 Task: Create a due date automation trigger when advanced on, on the wednesday before a card is due add fields without custom field "Resume" set to a date less than 1 days ago at 11:00 AM.
Action: Mouse moved to (1034, 73)
Screenshot: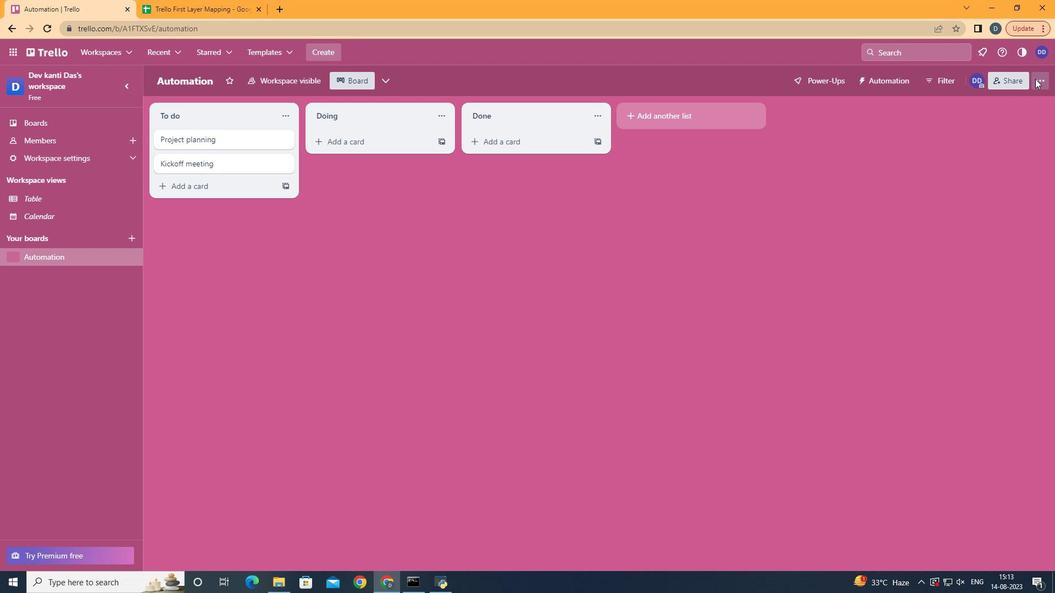 
Action: Mouse pressed left at (1034, 73)
Screenshot: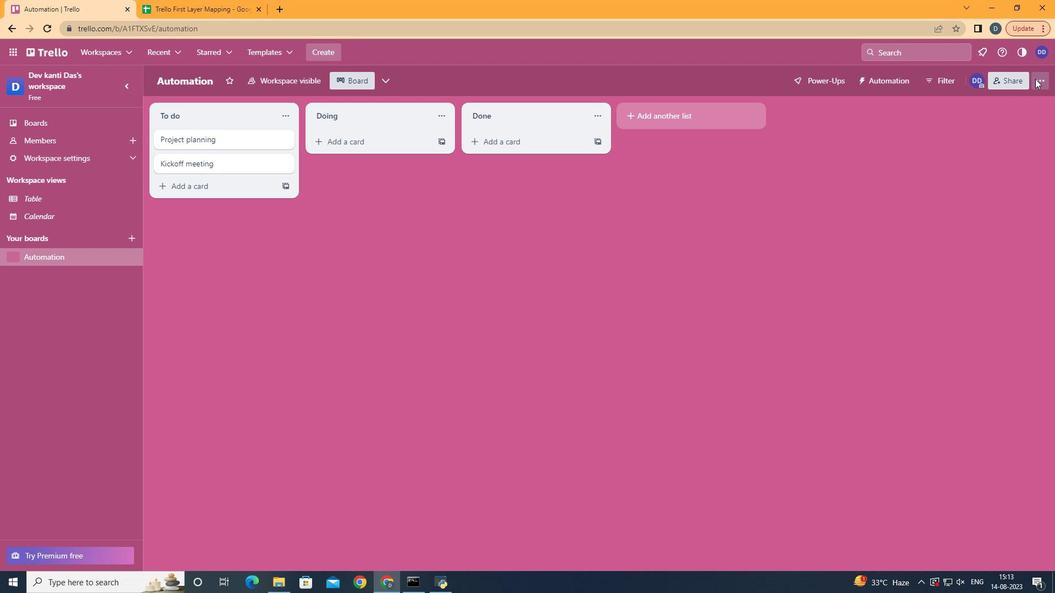 
Action: Mouse moved to (976, 235)
Screenshot: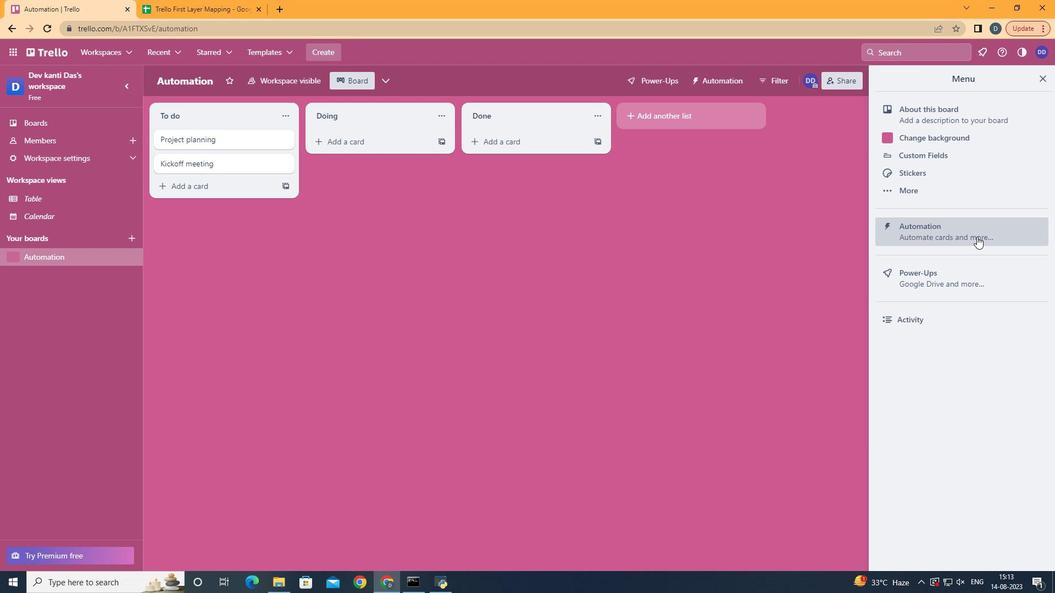 
Action: Mouse pressed left at (976, 235)
Screenshot: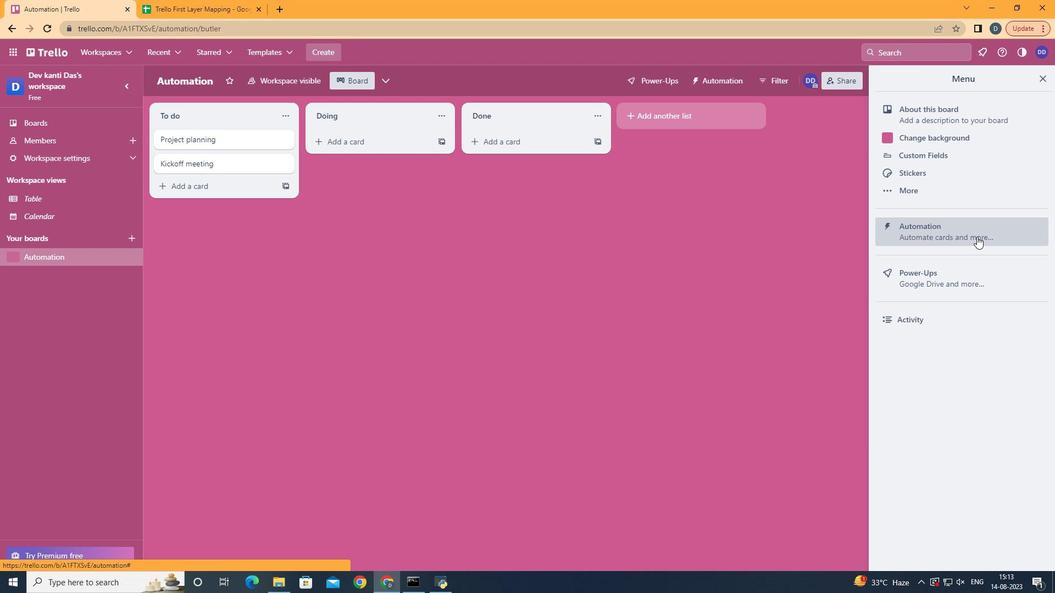 
Action: Mouse moved to (200, 214)
Screenshot: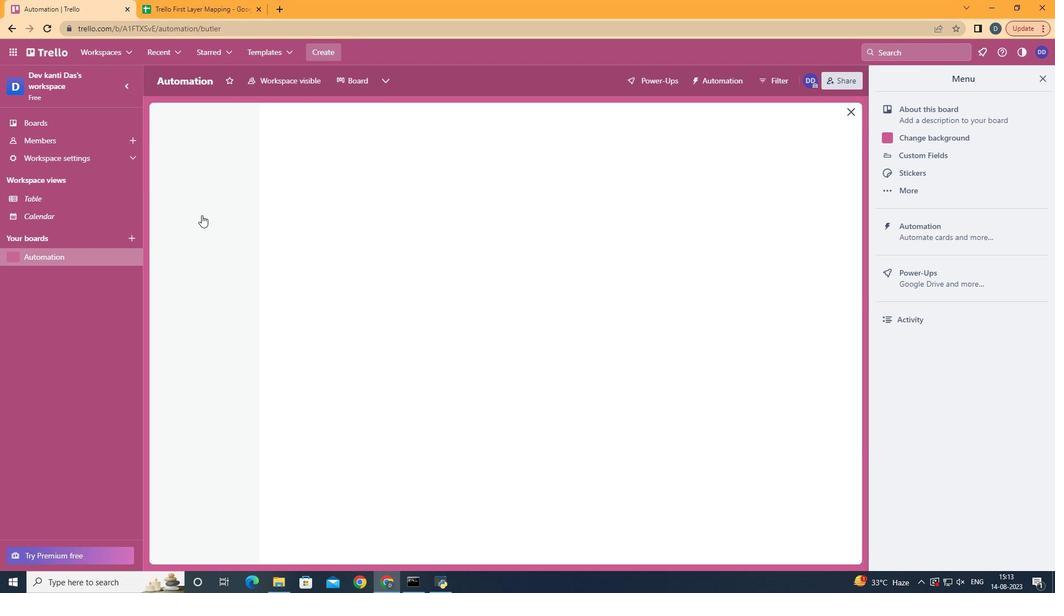 
Action: Mouse pressed left at (200, 214)
Screenshot: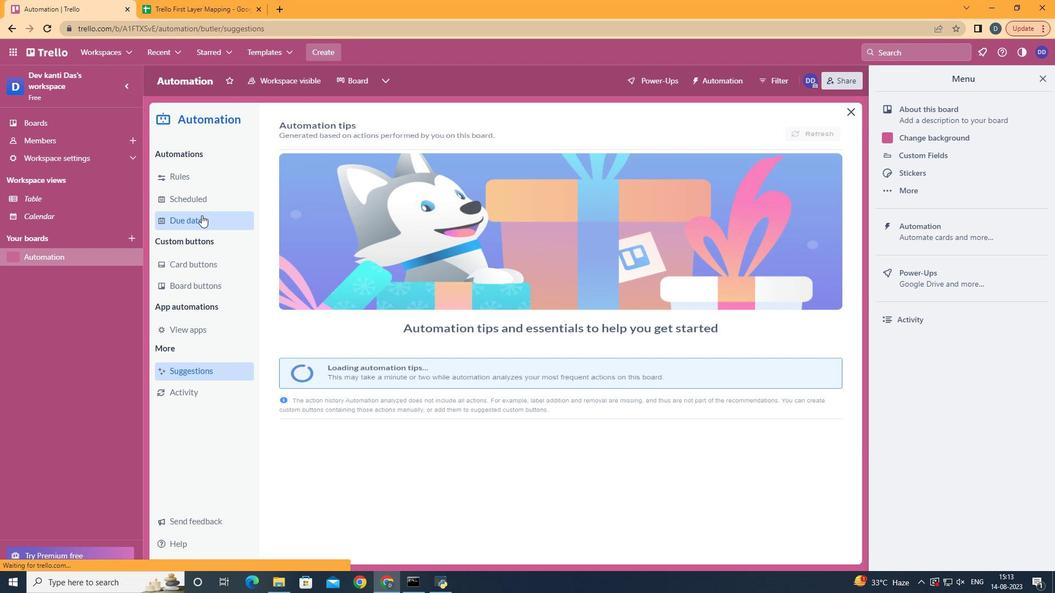 
Action: Mouse moved to (763, 136)
Screenshot: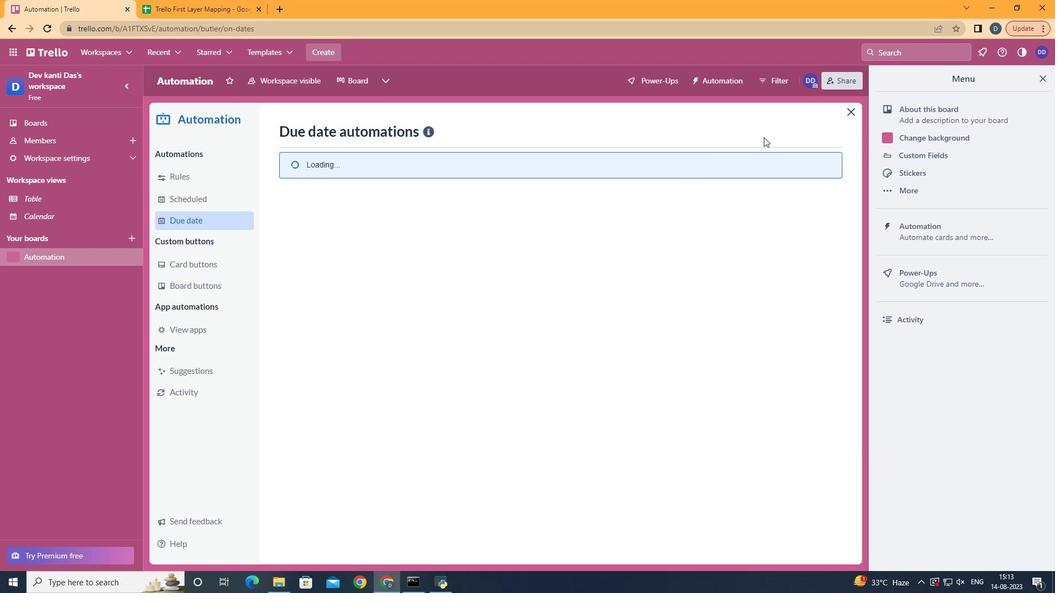 
Action: Mouse pressed left at (763, 136)
Screenshot: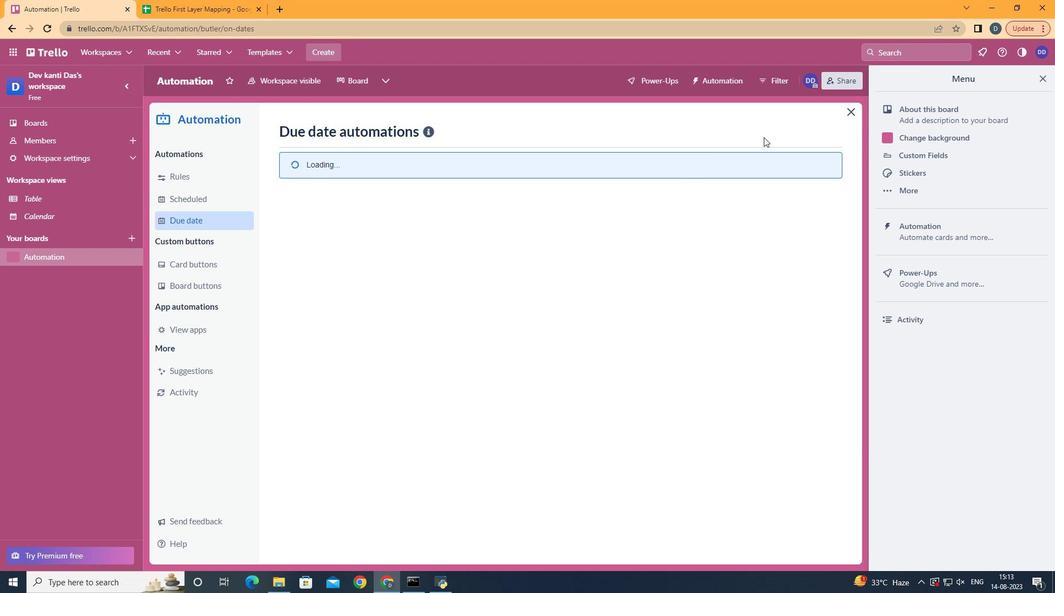 
Action: Mouse moved to (776, 131)
Screenshot: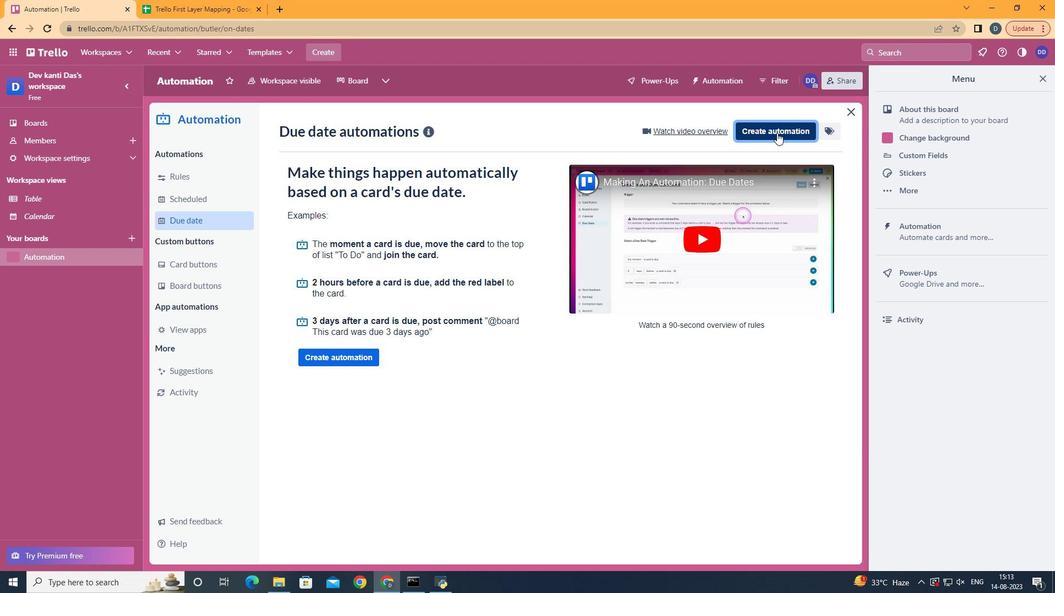 
Action: Mouse pressed left at (776, 131)
Screenshot: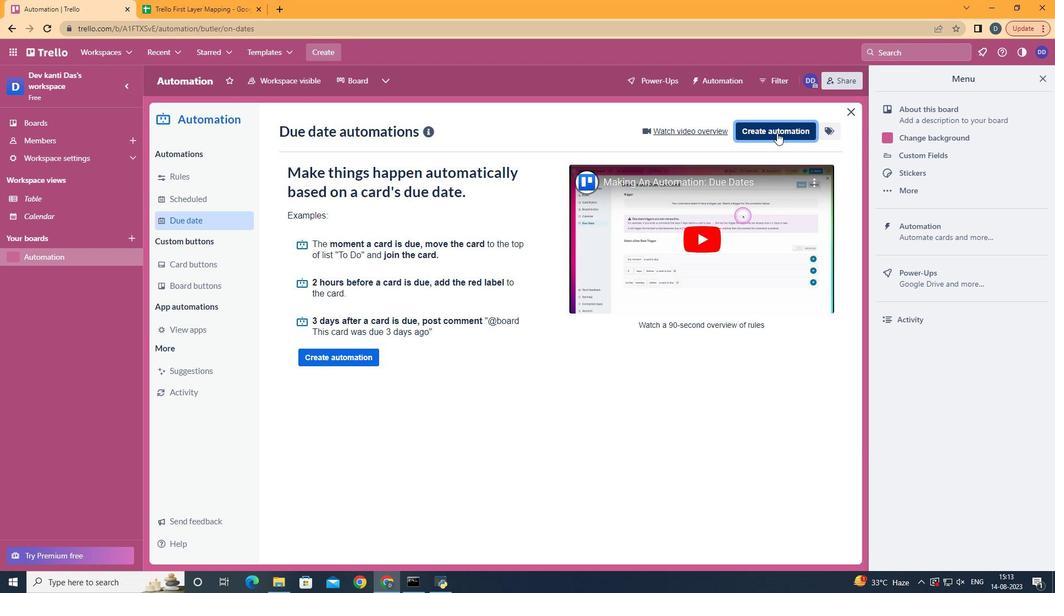 
Action: Mouse moved to (534, 243)
Screenshot: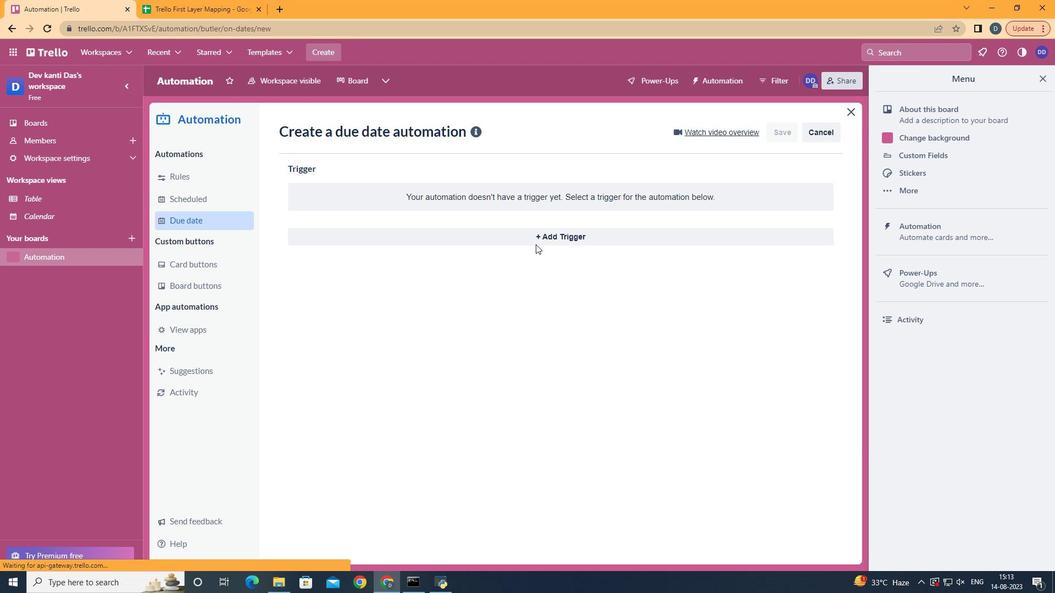 
Action: Mouse pressed left at (534, 243)
Screenshot: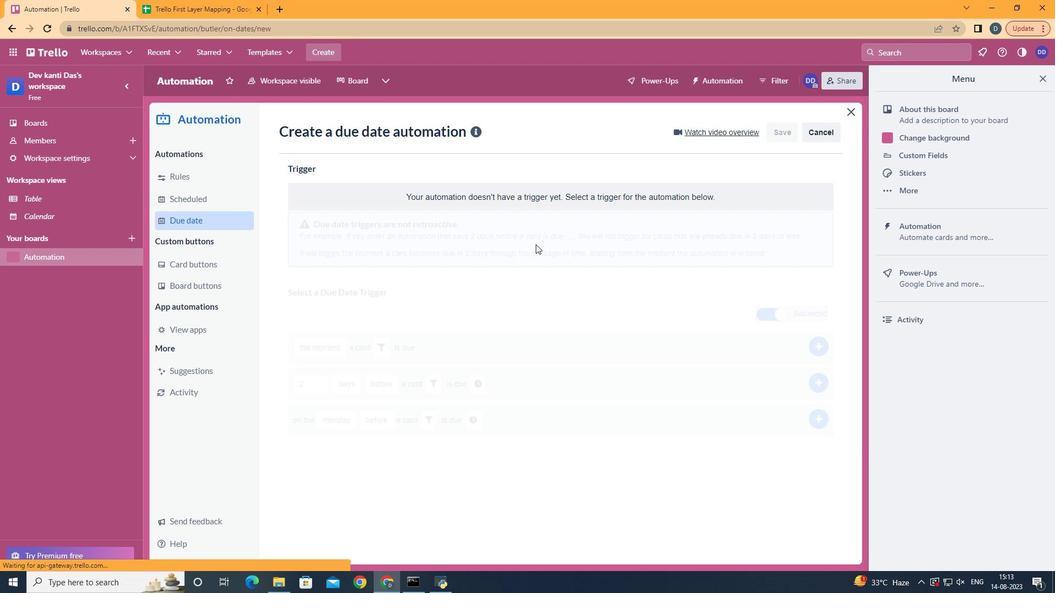 
Action: Mouse moved to (366, 336)
Screenshot: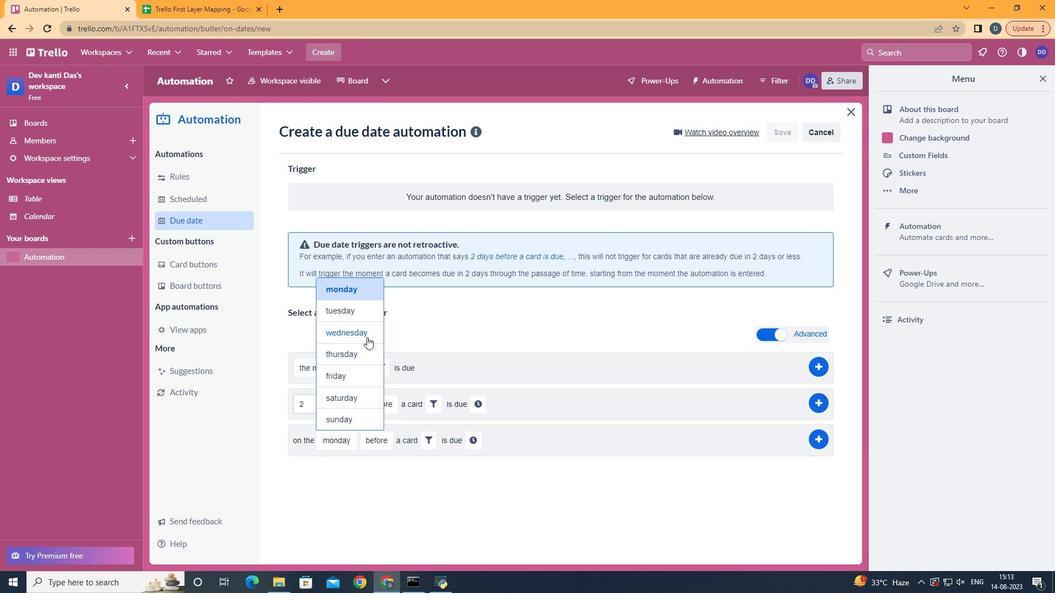 
Action: Mouse pressed left at (366, 336)
Screenshot: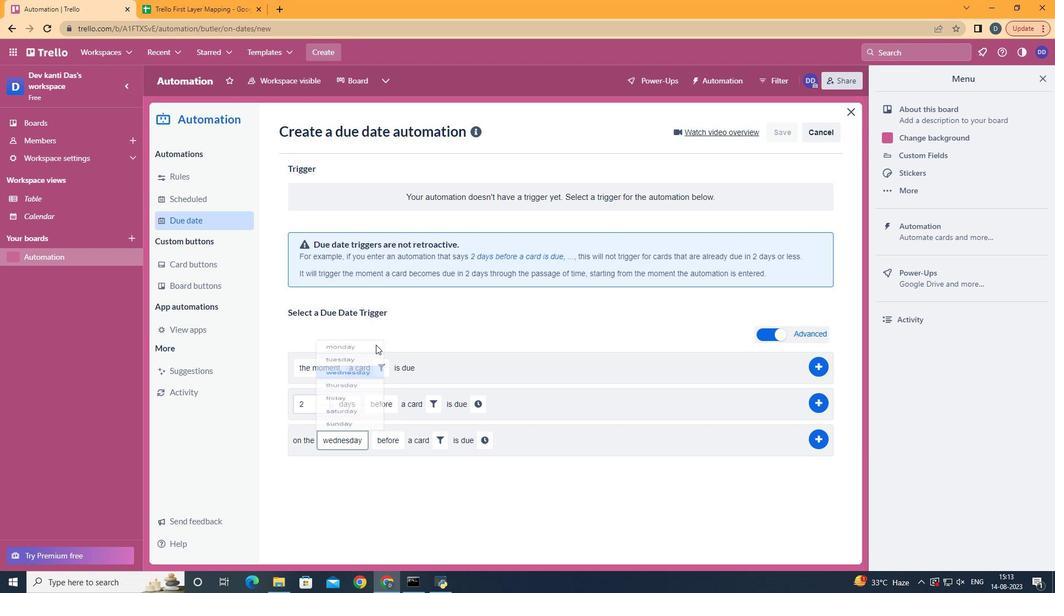 
Action: Mouse moved to (429, 437)
Screenshot: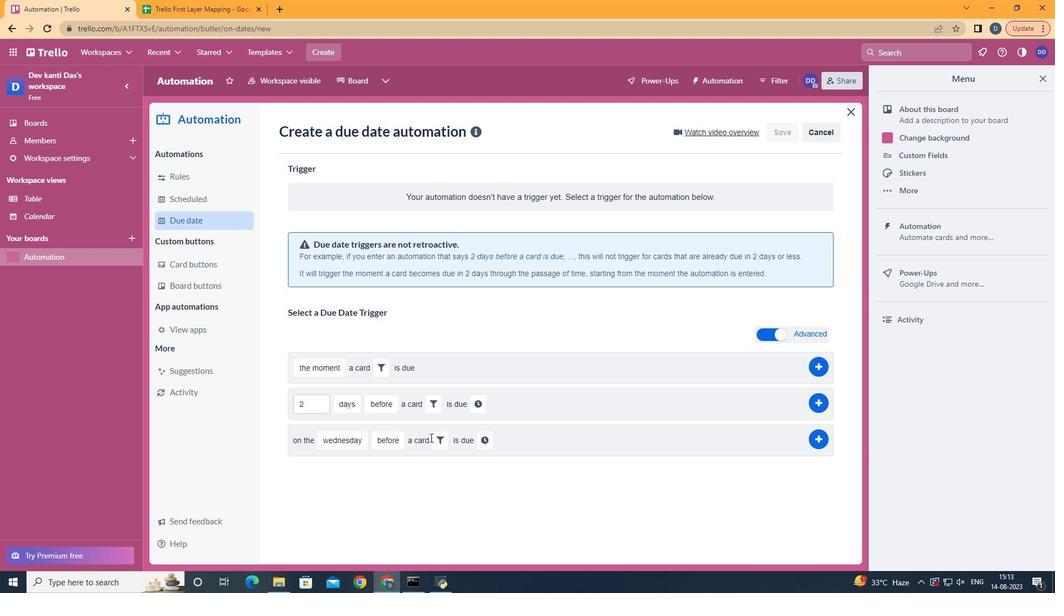 
Action: Mouse pressed left at (429, 437)
Screenshot: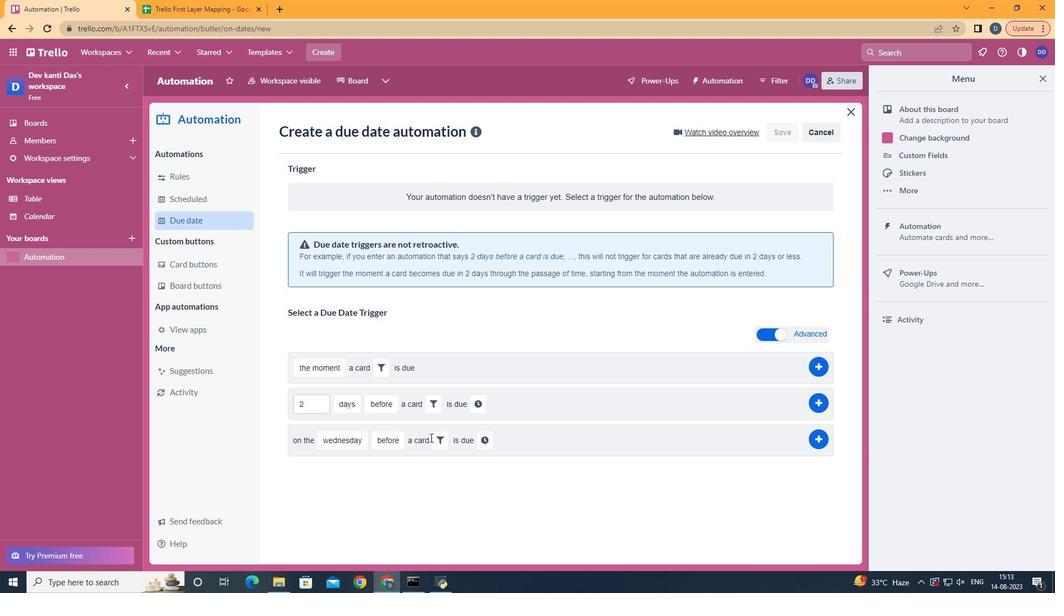 
Action: Mouse moved to (431, 439)
Screenshot: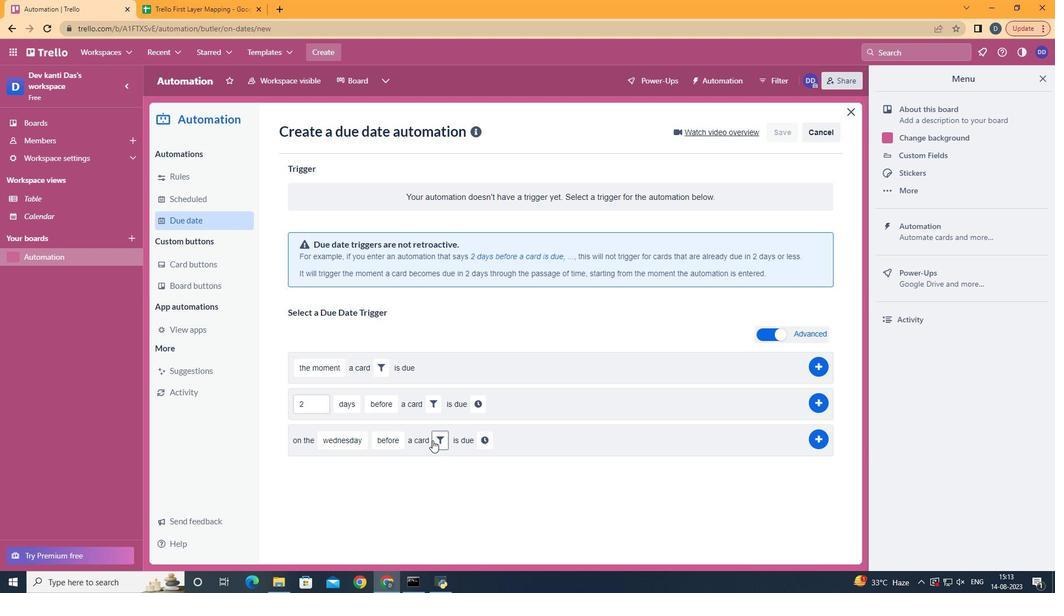 
Action: Mouse pressed left at (431, 439)
Screenshot: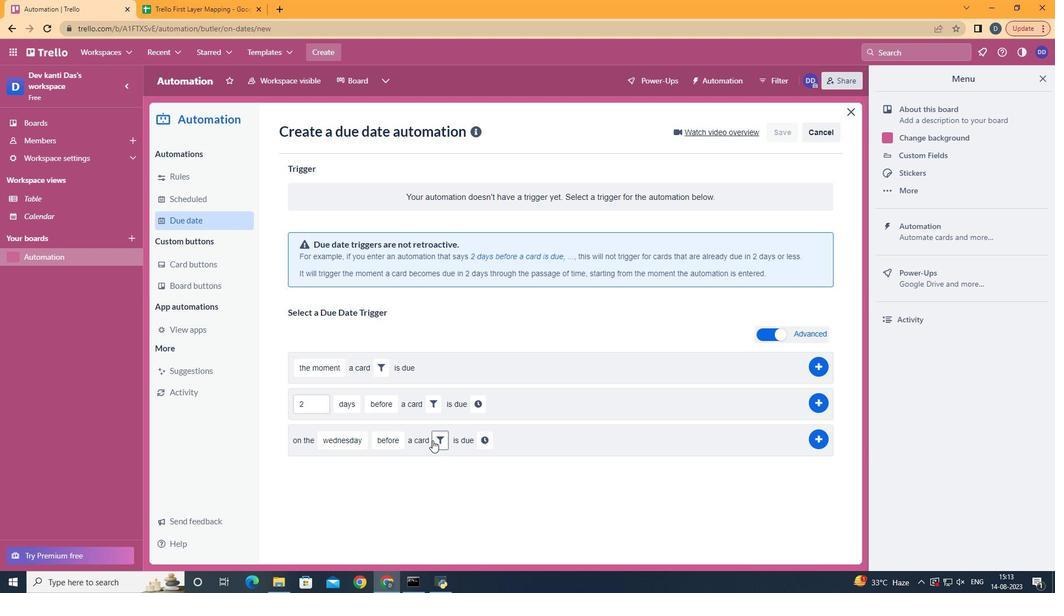 
Action: Mouse moved to (620, 475)
Screenshot: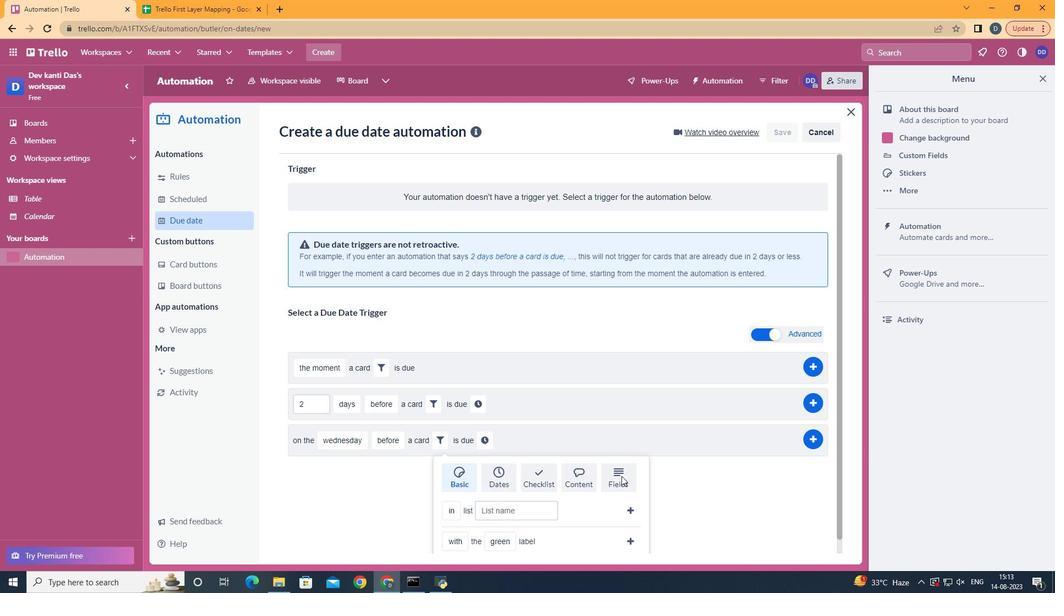 
Action: Mouse pressed left at (620, 475)
Screenshot: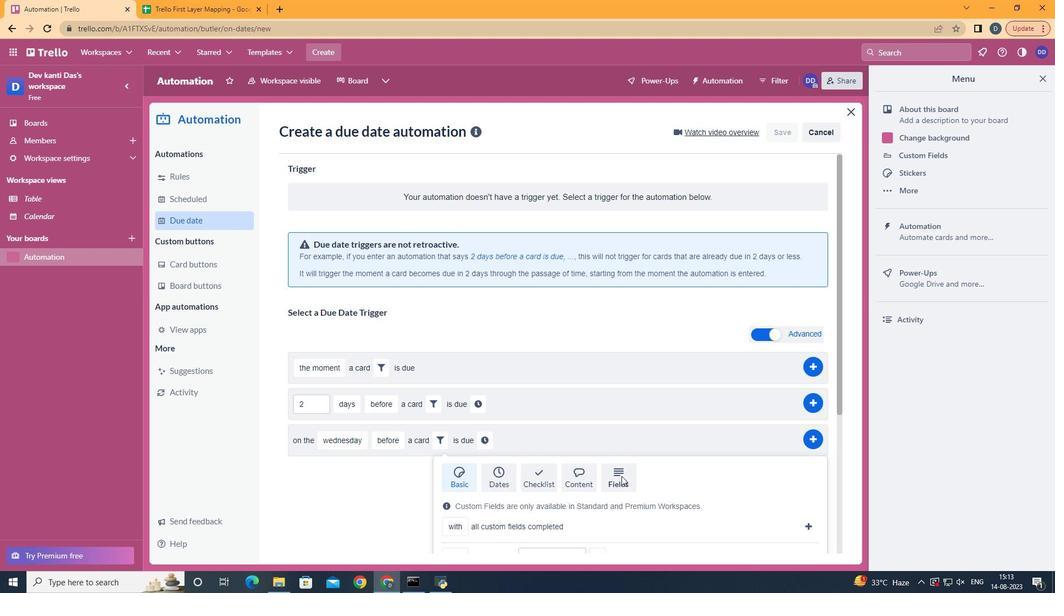 
Action: Mouse moved to (620, 475)
Screenshot: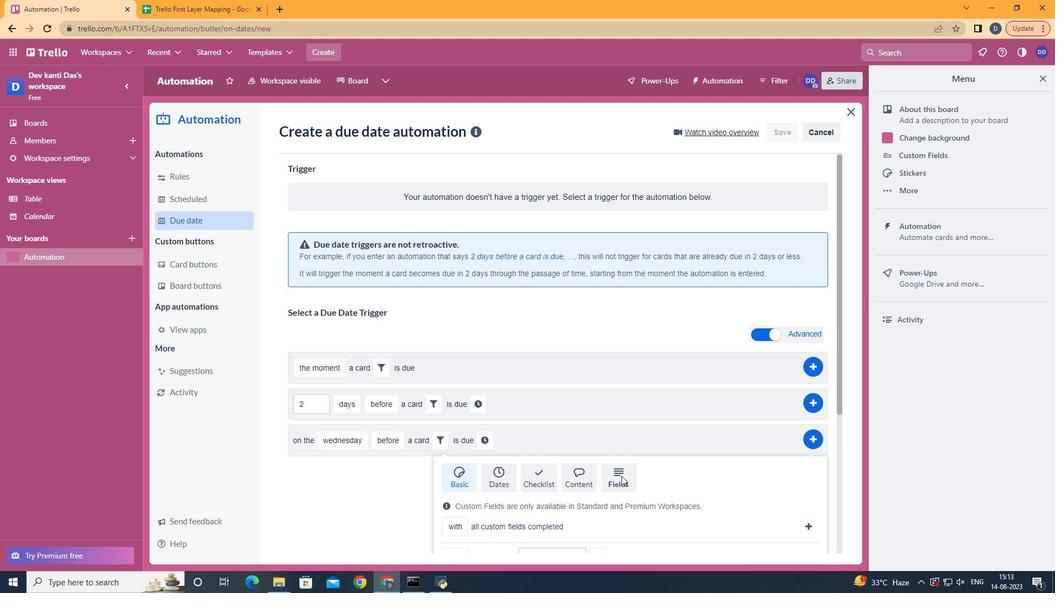 
Action: Mouse scrolled (620, 475) with delta (0, 0)
Screenshot: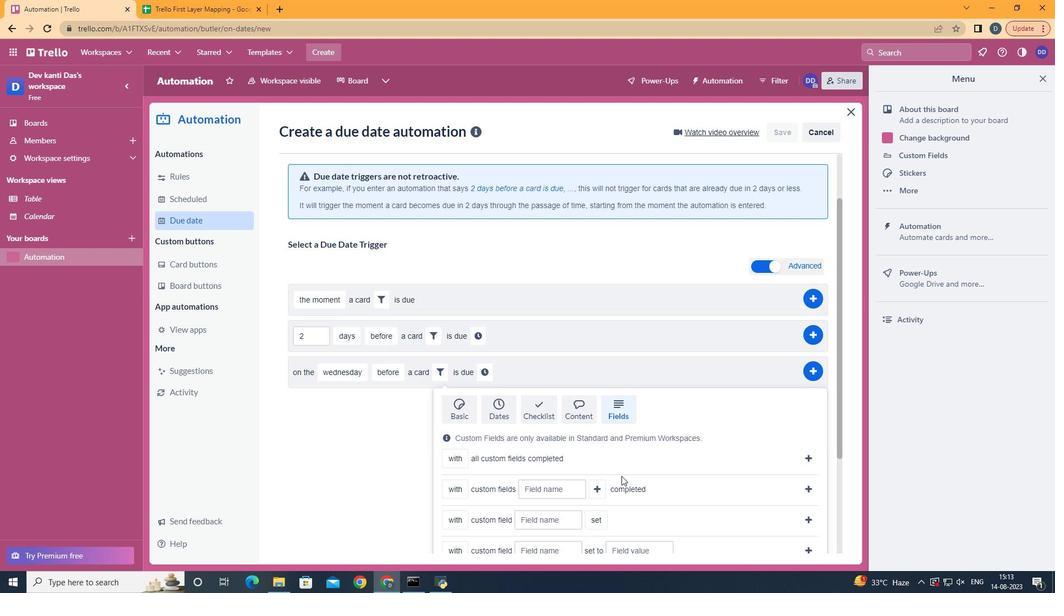 
Action: Mouse scrolled (620, 475) with delta (0, 0)
Screenshot: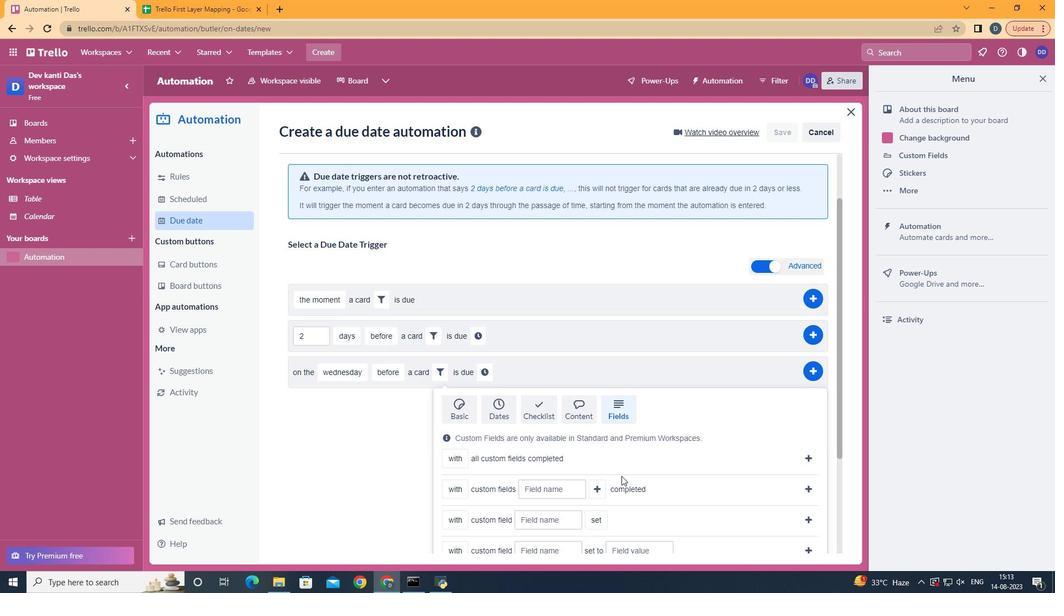 
Action: Mouse scrolled (620, 475) with delta (0, 0)
Screenshot: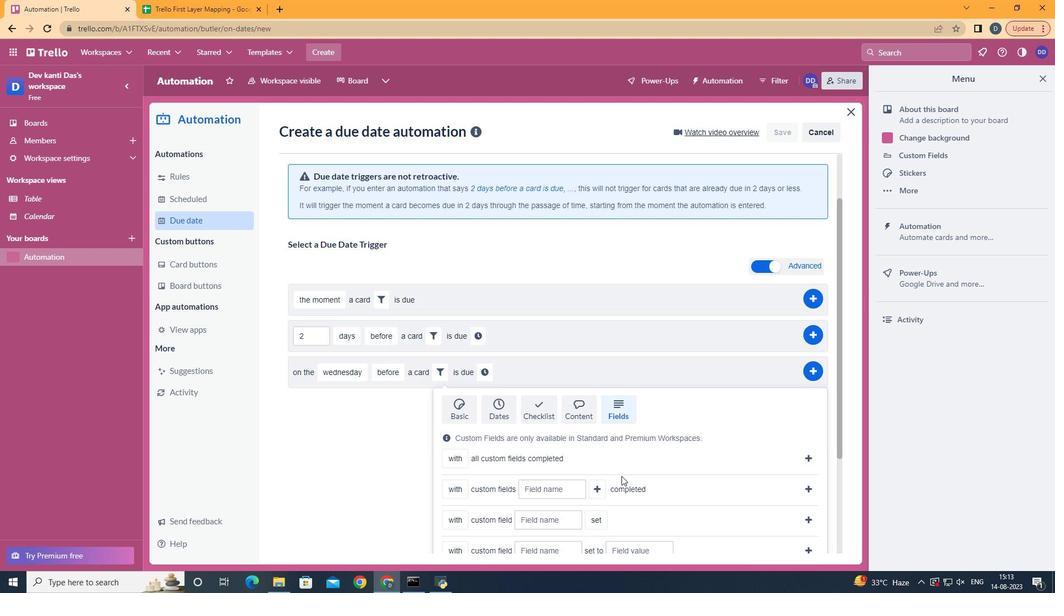 
Action: Mouse scrolled (620, 475) with delta (0, 0)
Screenshot: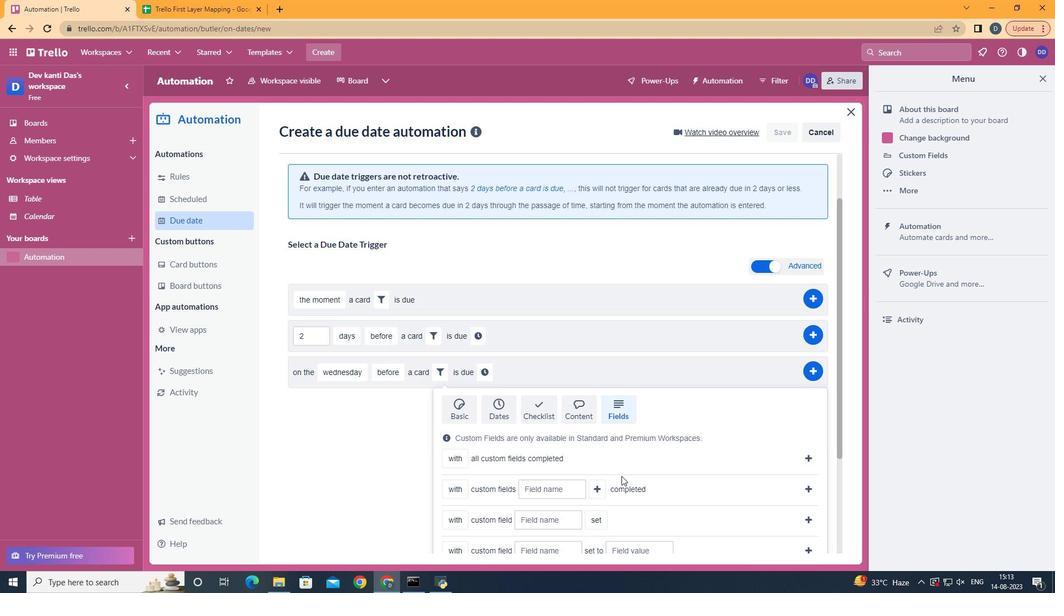 
Action: Mouse scrolled (620, 475) with delta (0, 0)
Screenshot: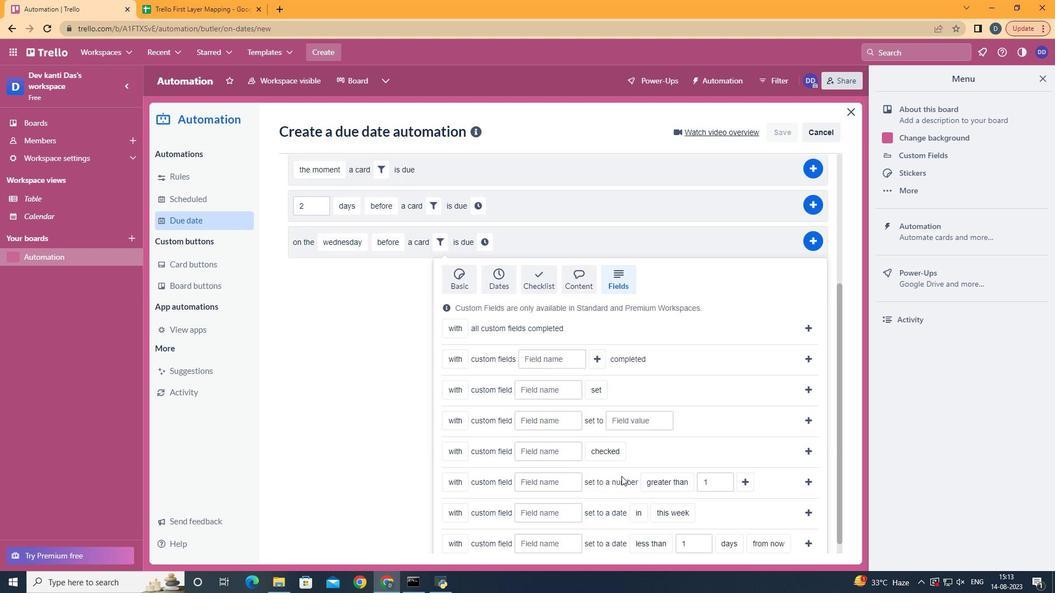 
Action: Mouse scrolled (620, 475) with delta (0, 0)
Screenshot: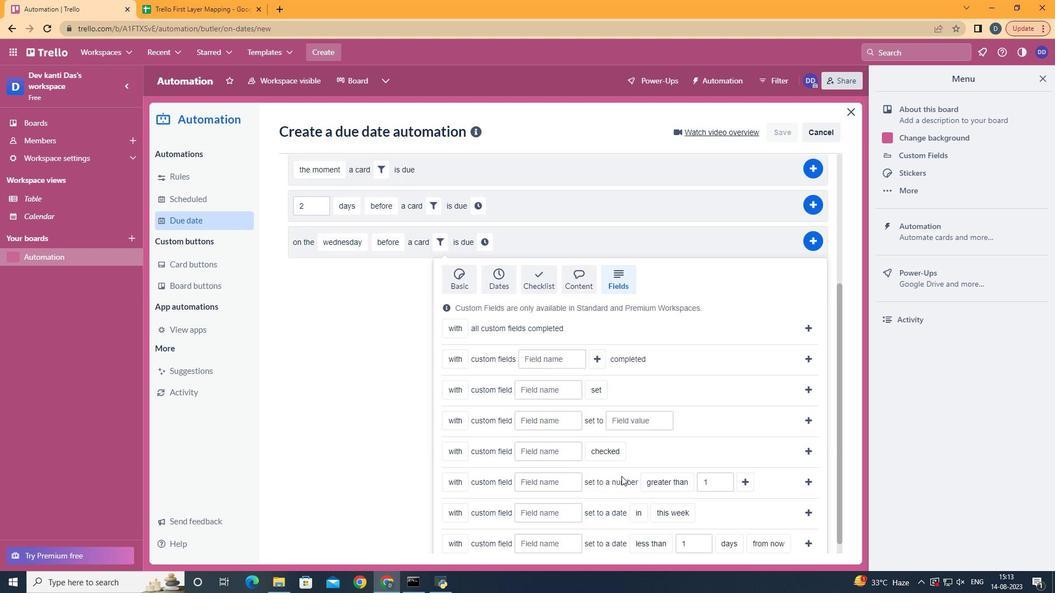 
Action: Mouse scrolled (620, 475) with delta (0, 0)
Screenshot: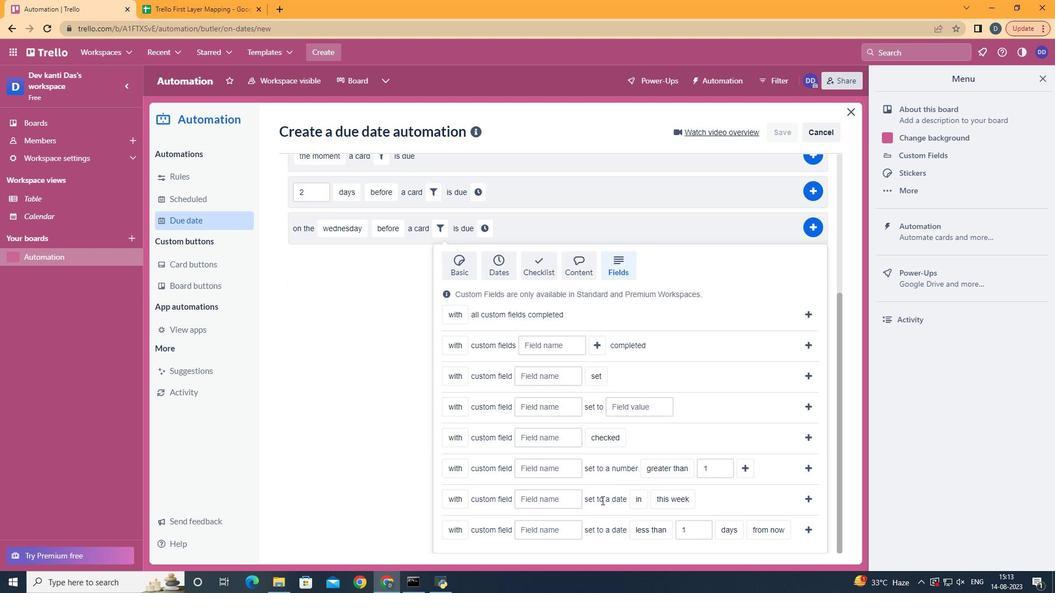
Action: Mouse scrolled (620, 475) with delta (0, 0)
Screenshot: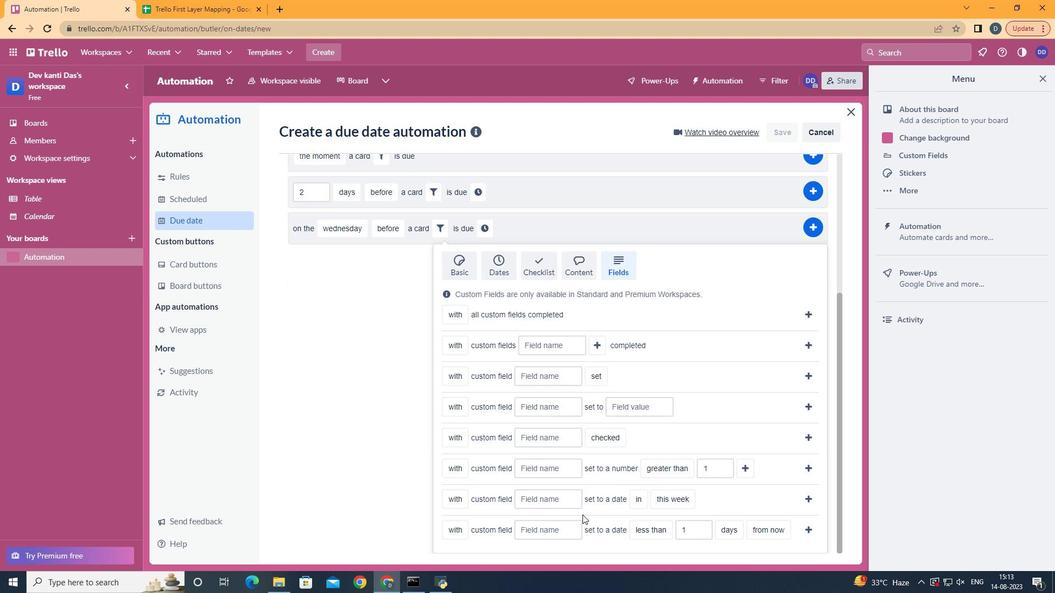 
Action: Mouse scrolled (620, 475) with delta (0, 0)
Screenshot: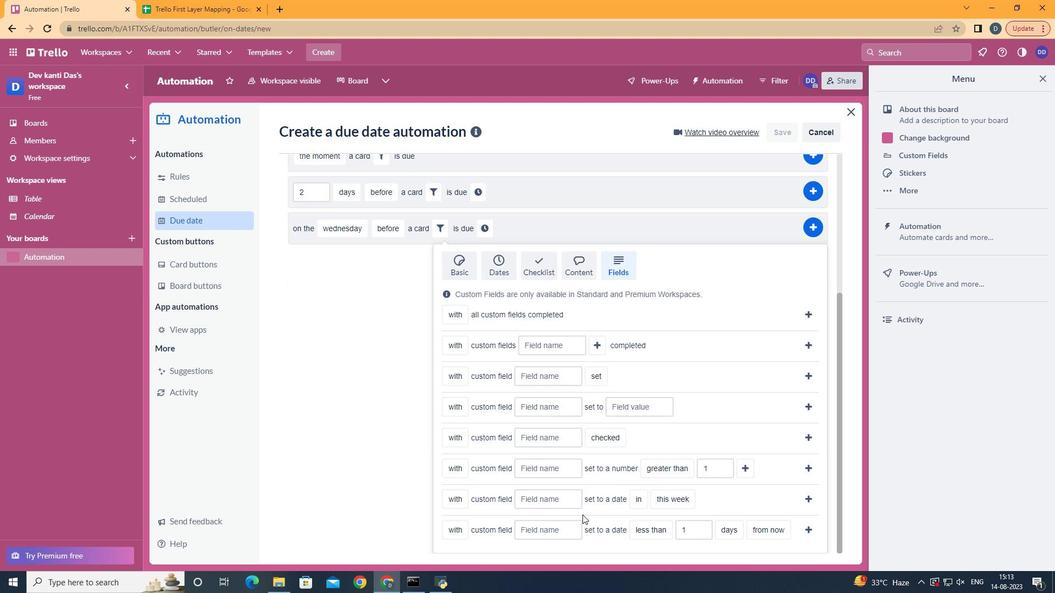 
Action: Mouse scrolled (620, 475) with delta (0, 0)
Screenshot: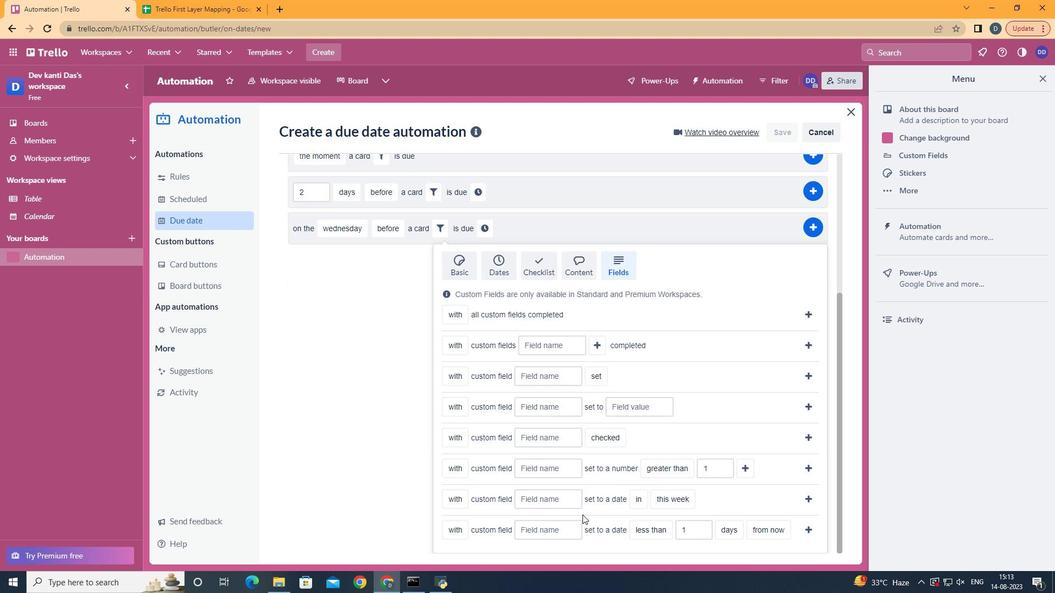 
Action: Mouse moved to (471, 504)
Screenshot: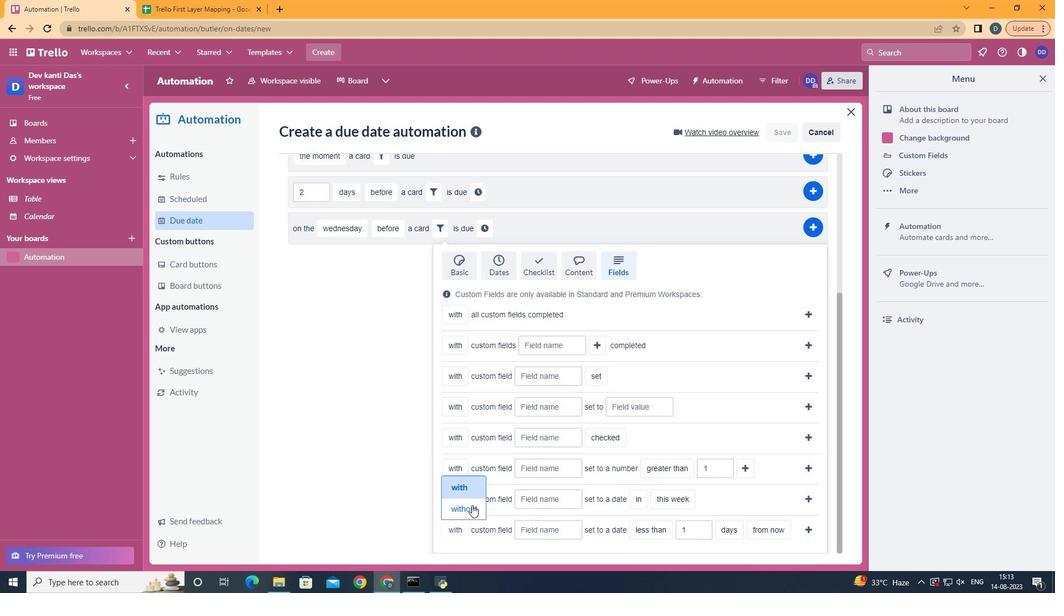 
Action: Mouse pressed left at (471, 504)
Screenshot: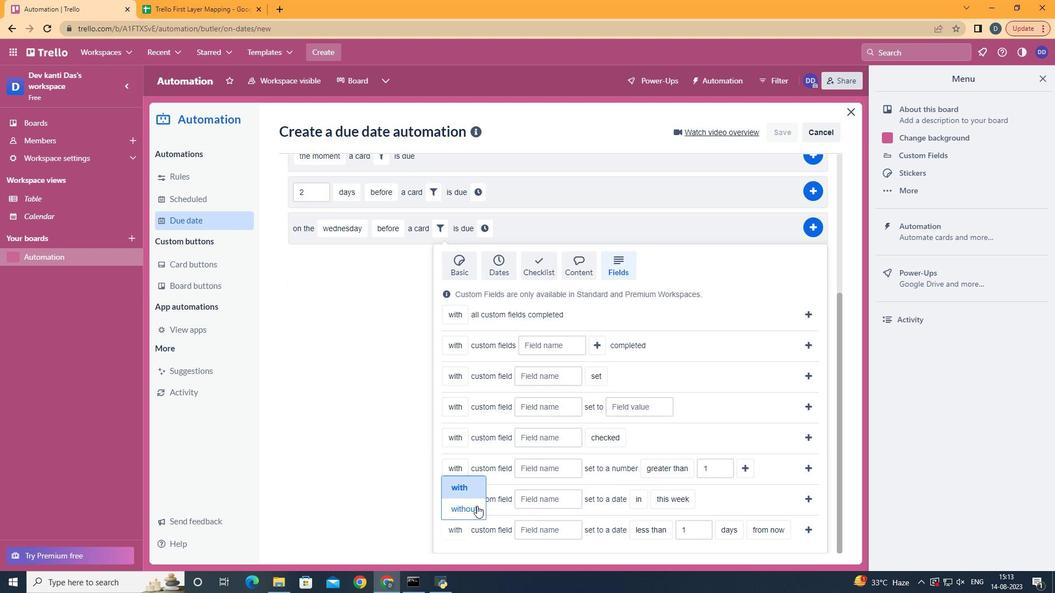 
Action: Mouse moved to (558, 533)
Screenshot: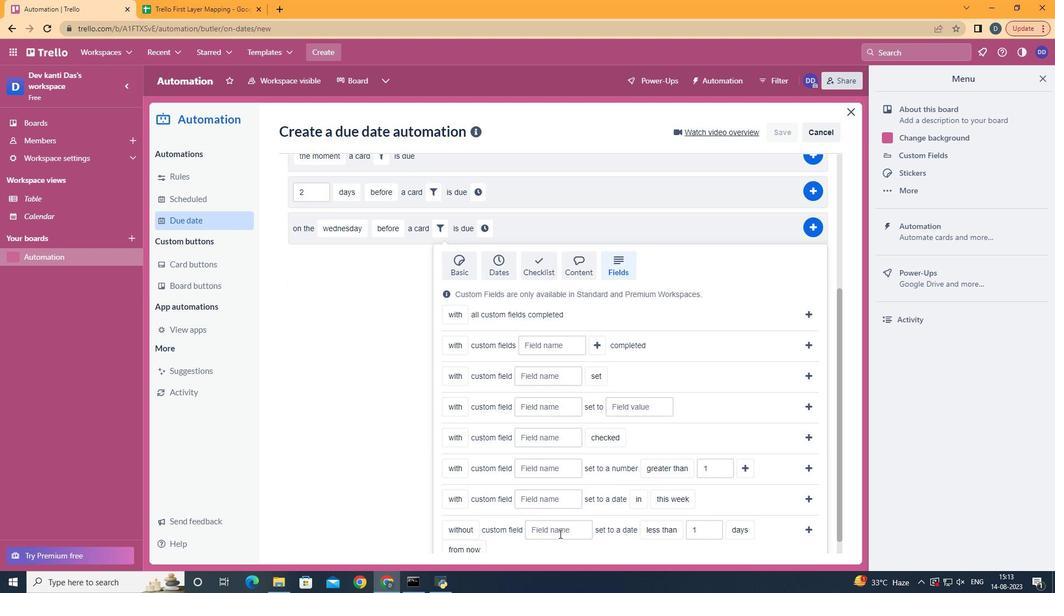 
Action: Mouse pressed left at (558, 533)
Screenshot: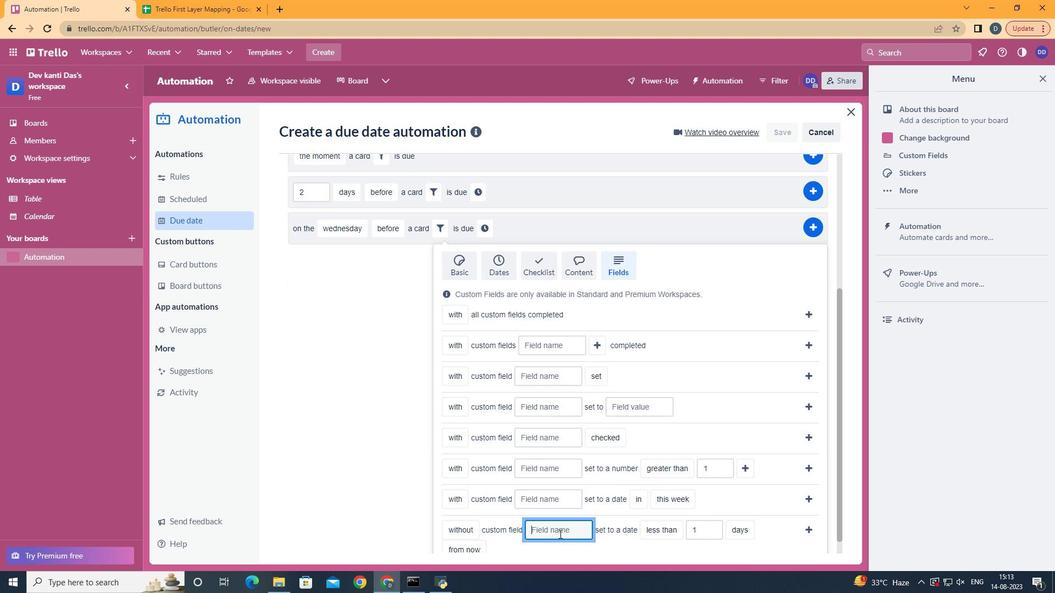 
Action: Mouse moved to (559, 531)
Screenshot: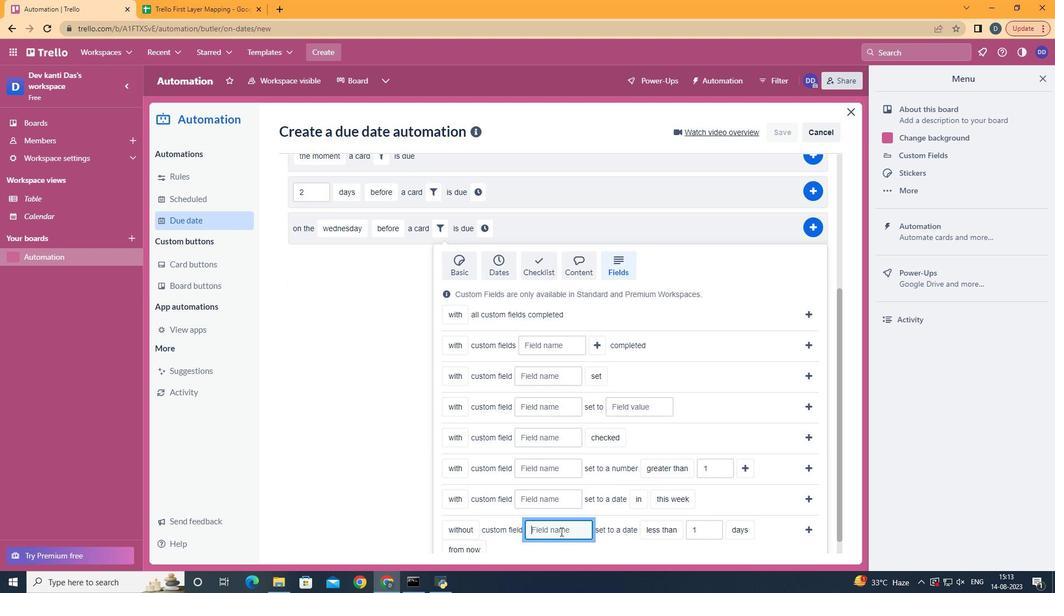 
Action: Key pressed <Key.shift>Resume
Screenshot: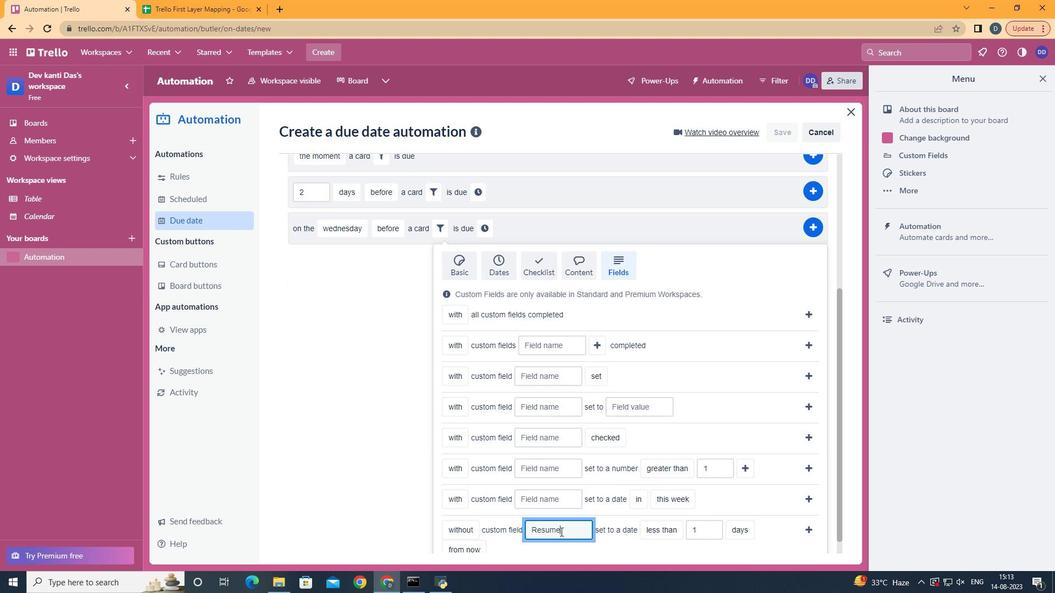 
Action: Mouse moved to (677, 518)
Screenshot: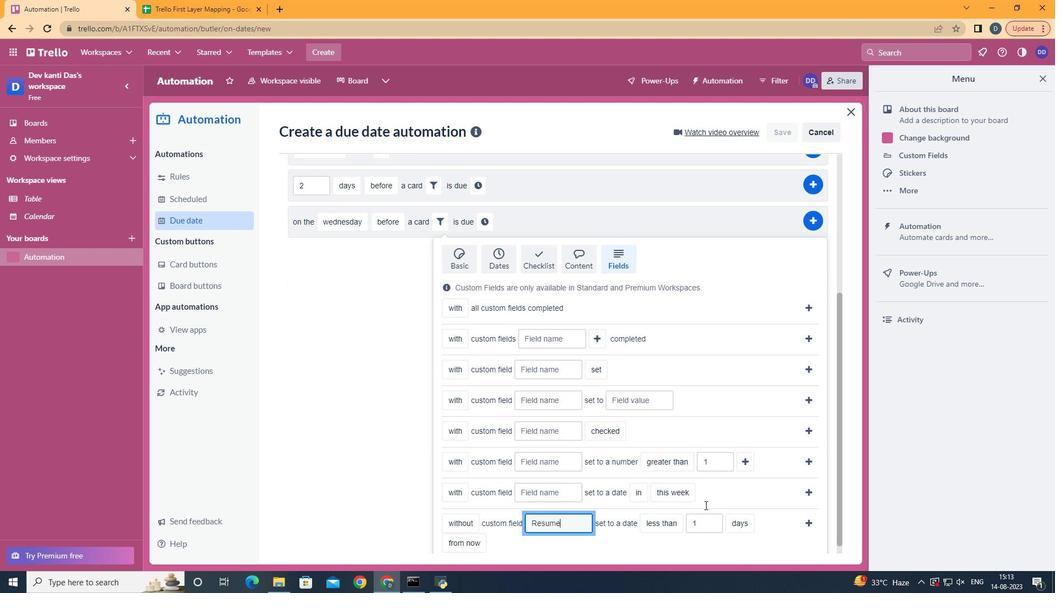 
Action: Mouse scrolled (677, 517) with delta (0, 0)
Screenshot: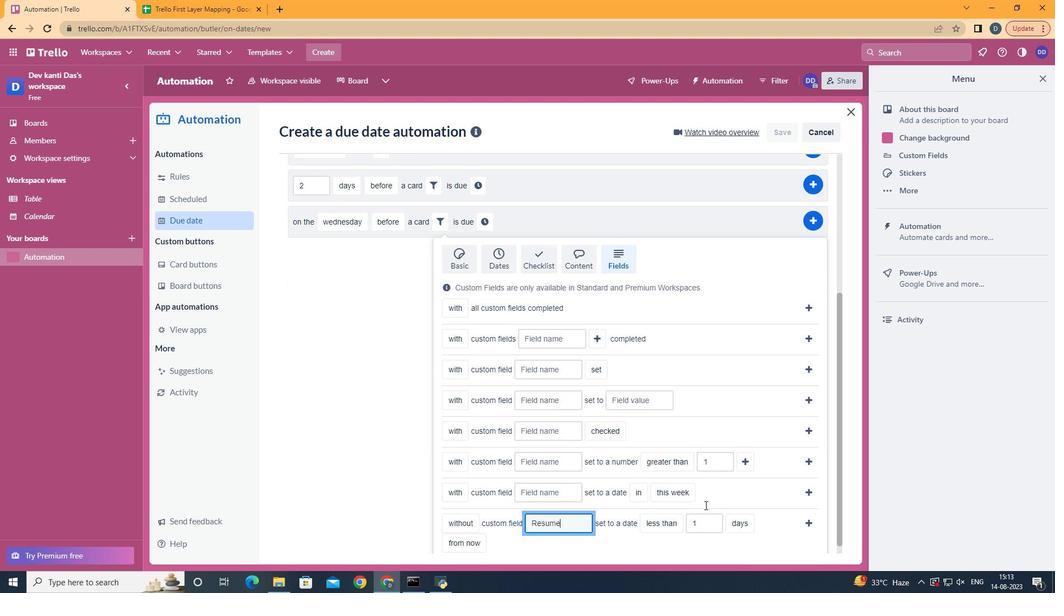 
Action: Mouse scrolled (677, 517) with delta (0, 0)
Screenshot: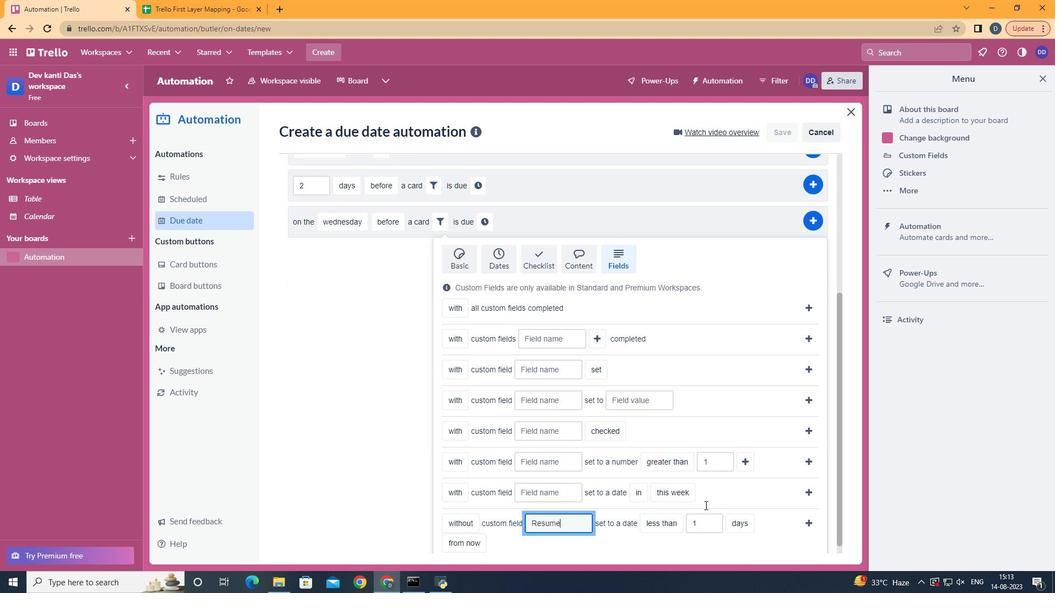 
Action: Mouse scrolled (677, 517) with delta (0, 0)
Screenshot: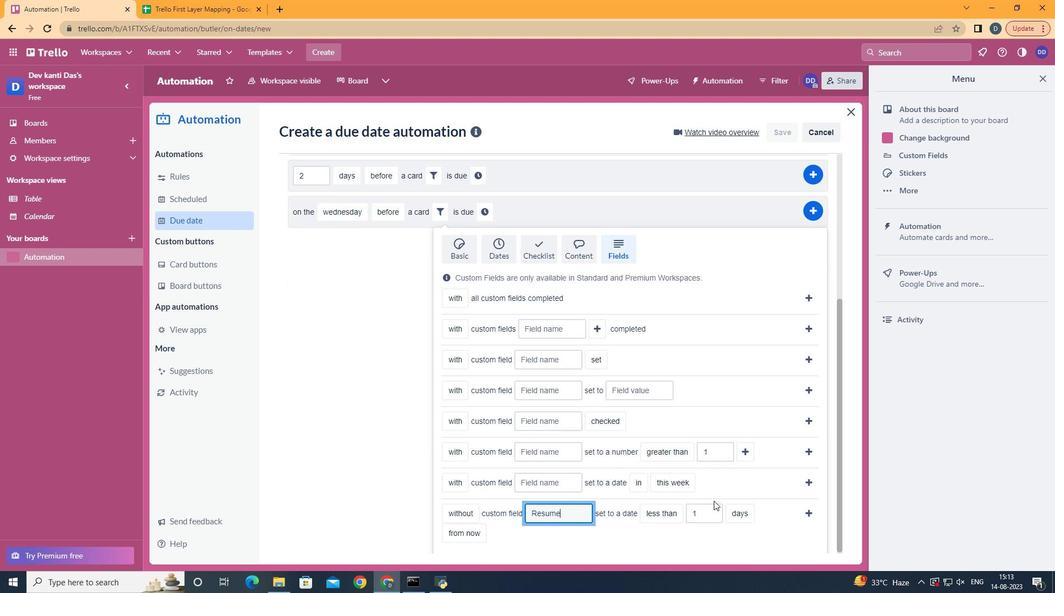 
Action: Mouse moved to (678, 515)
Screenshot: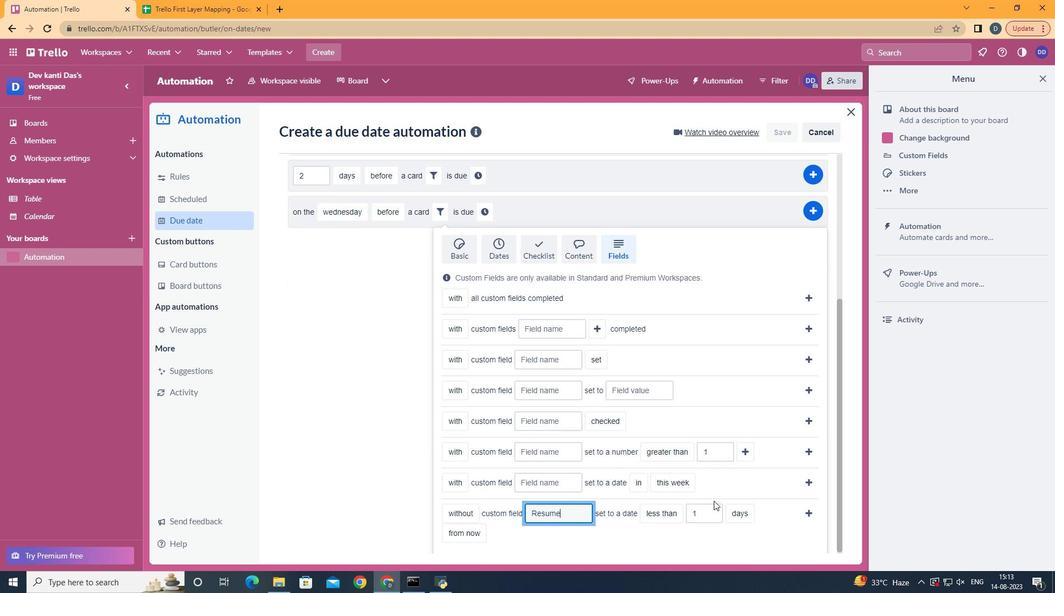 
Action: Mouse scrolled (678, 515) with delta (0, 0)
Screenshot: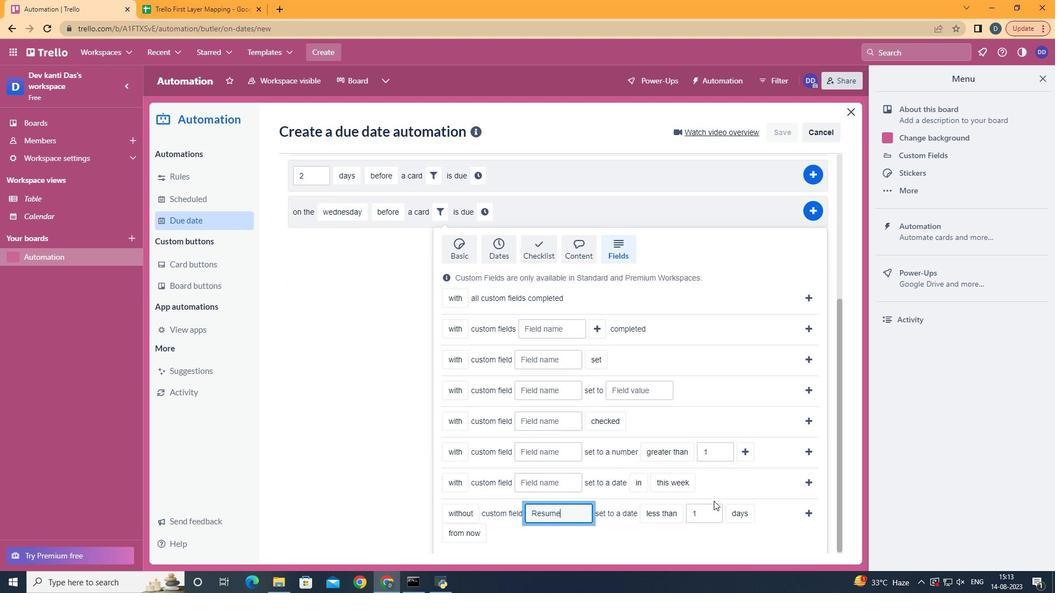 
Action: Mouse moved to (686, 511)
Screenshot: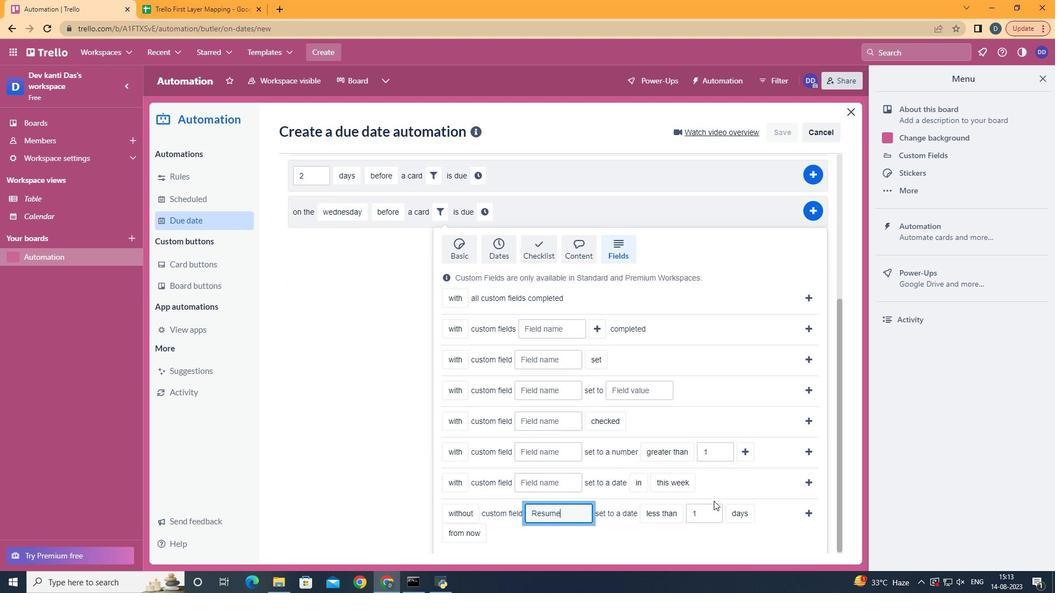 
Action: Mouse scrolled (686, 510) with delta (0, 0)
Screenshot: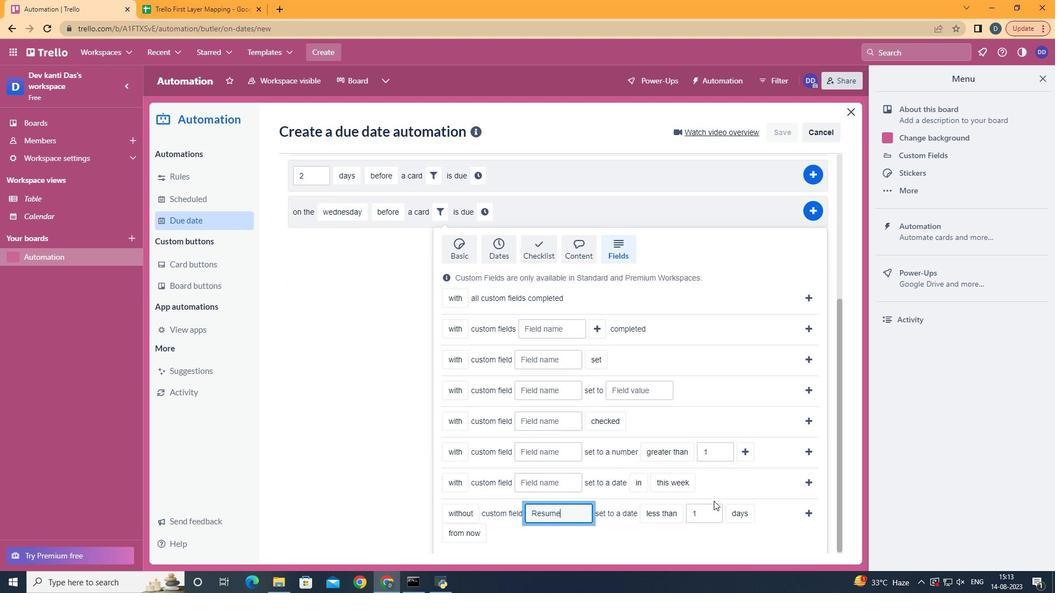 
Action: Mouse moved to (477, 515)
Screenshot: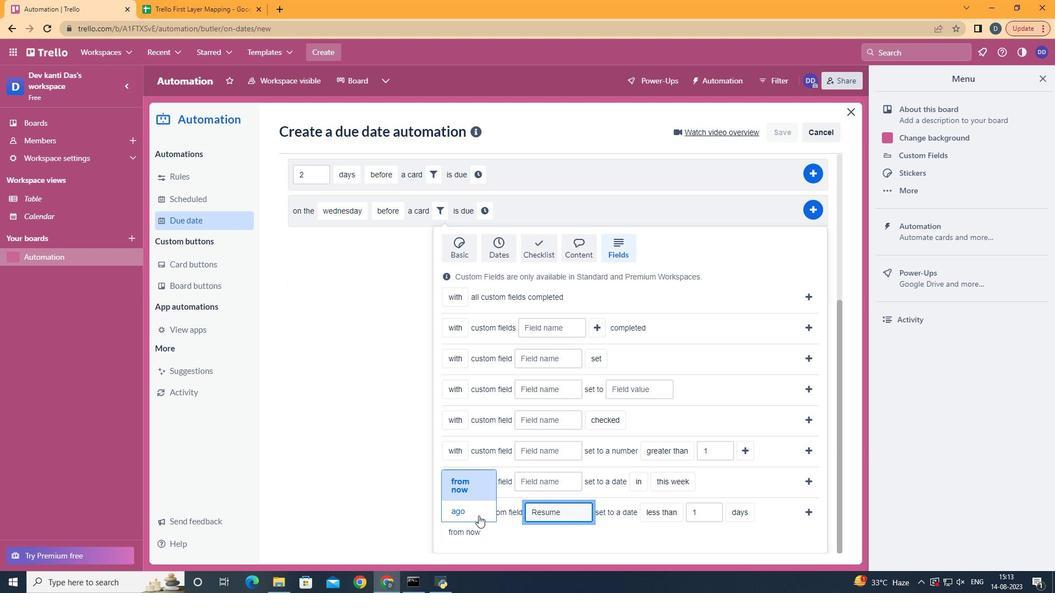 
Action: Mouse pressed left at (477, 515)
Screenshot: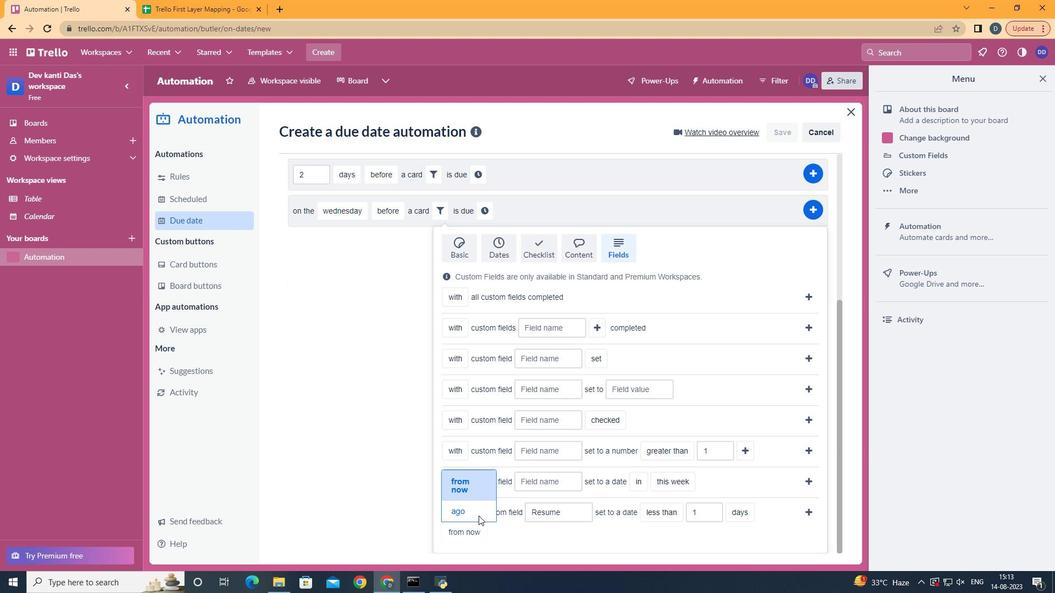 
Action: Mouse moved to (802, 530)
Screenshot: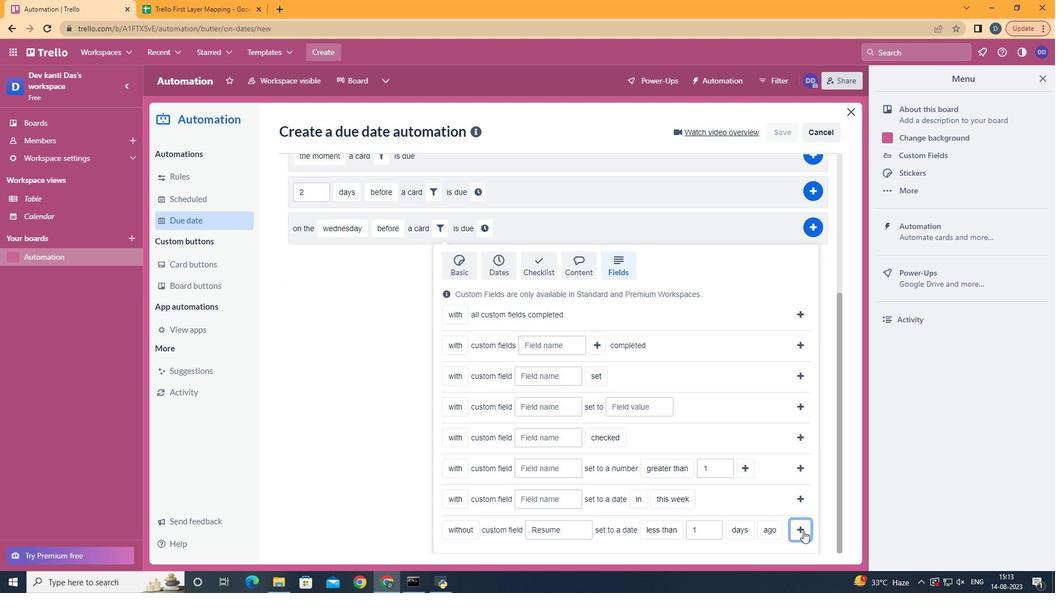 
Action: Mouse pressed left at (802, 530)
Screenshot: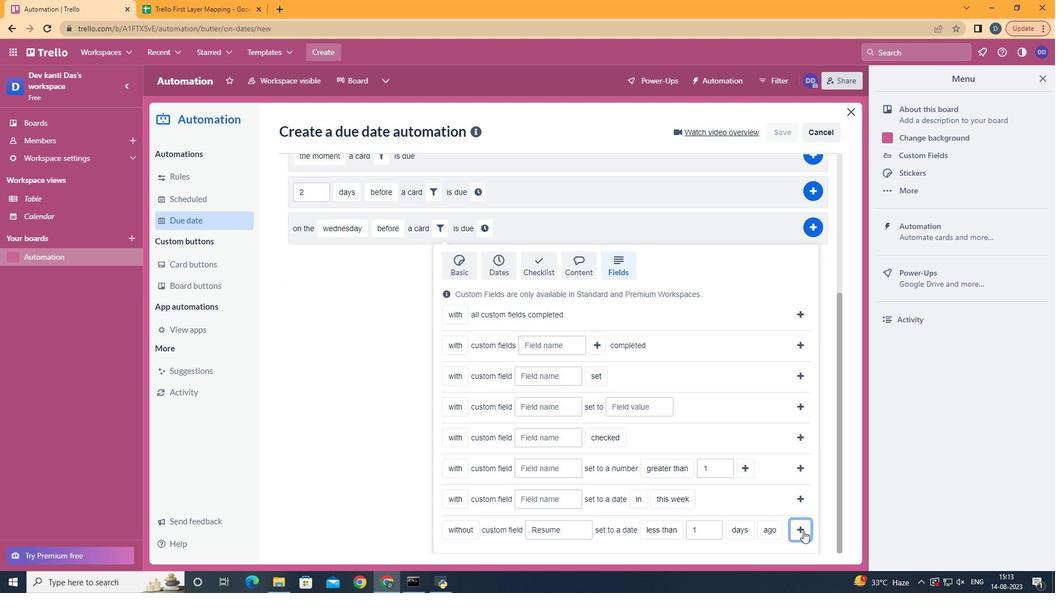 
Action: Mouse moved to (733, 432)
Screenshot: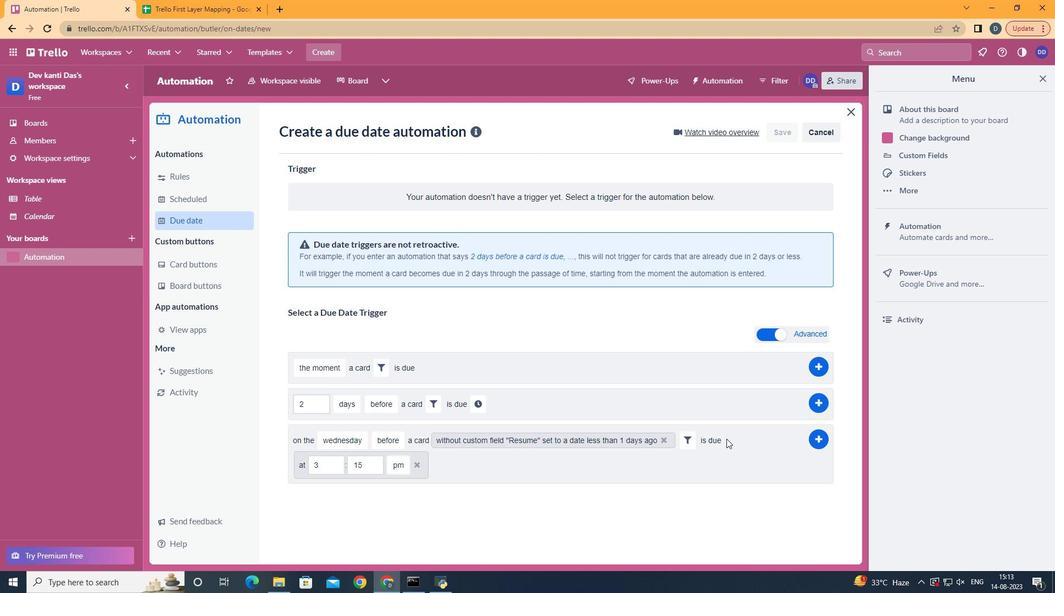 
Action: Mouse pressed left at (733, 432)
Screenshot: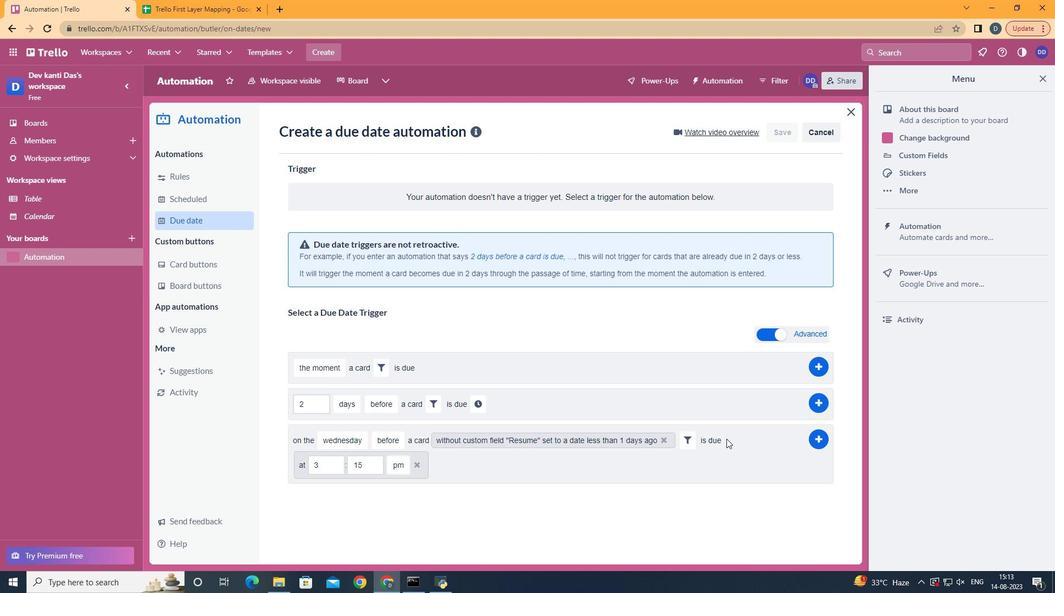 
Action: Mouse moved to (327, 464)
Screenshot: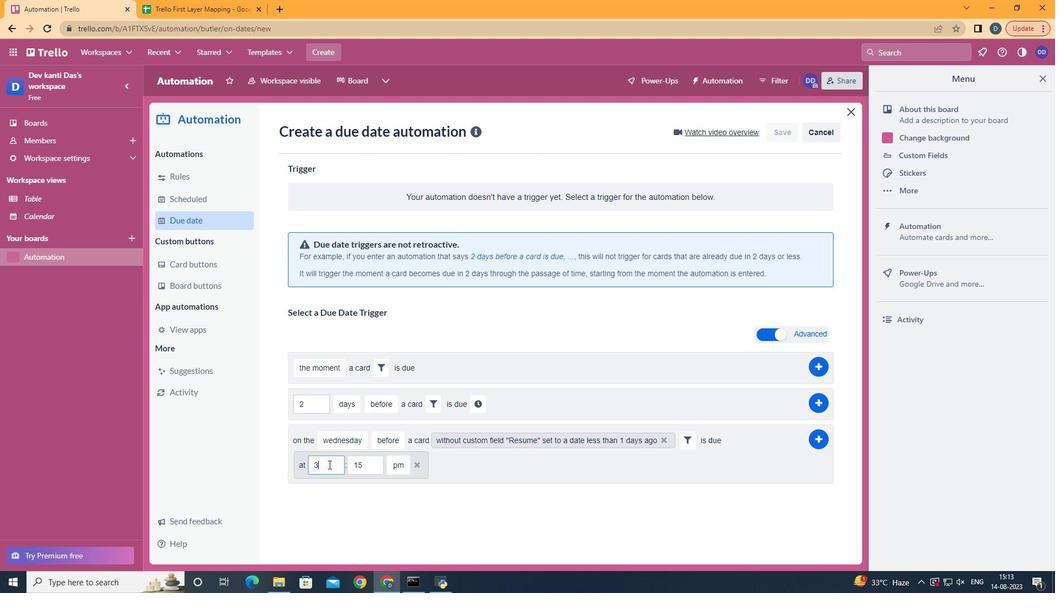 
Action: Mouse pressed left at (327, 464)
Screenshot: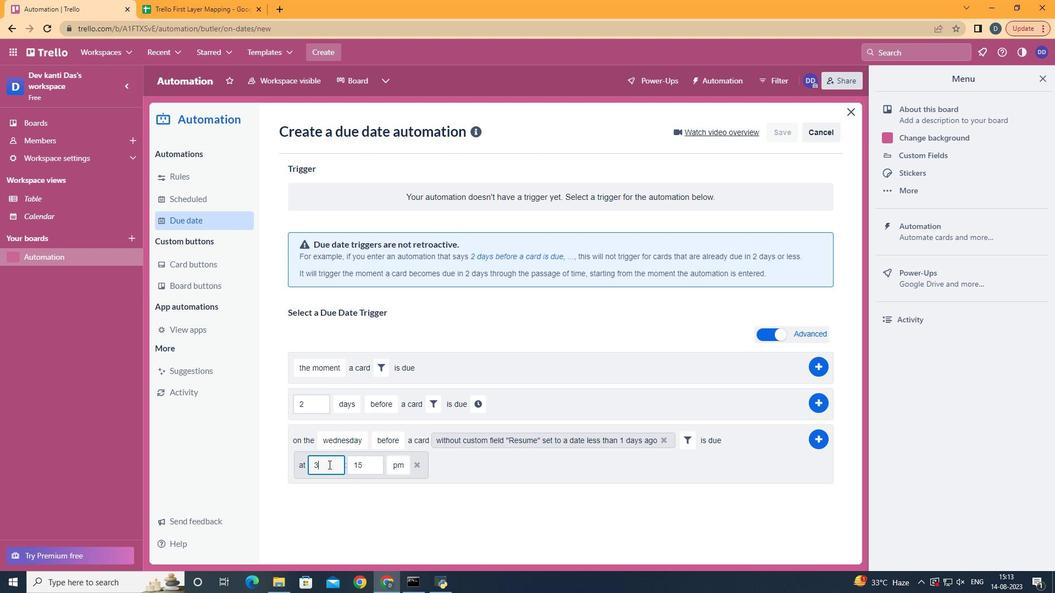 
Action: Key pressed <Key.backspace>11
Screenshot: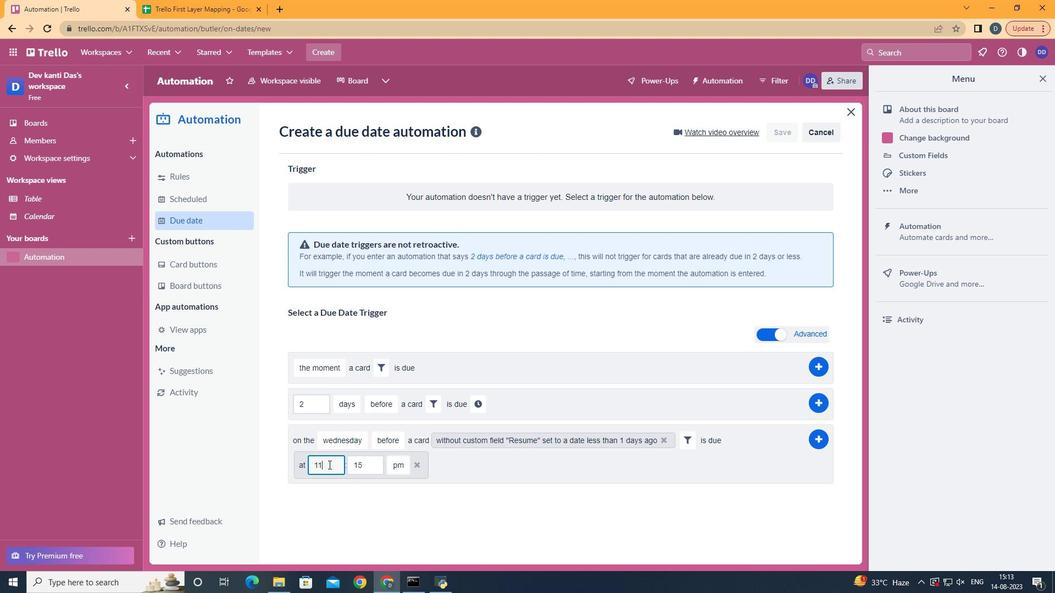 
Action: Mouse moved to (376, 464)
Screenshot: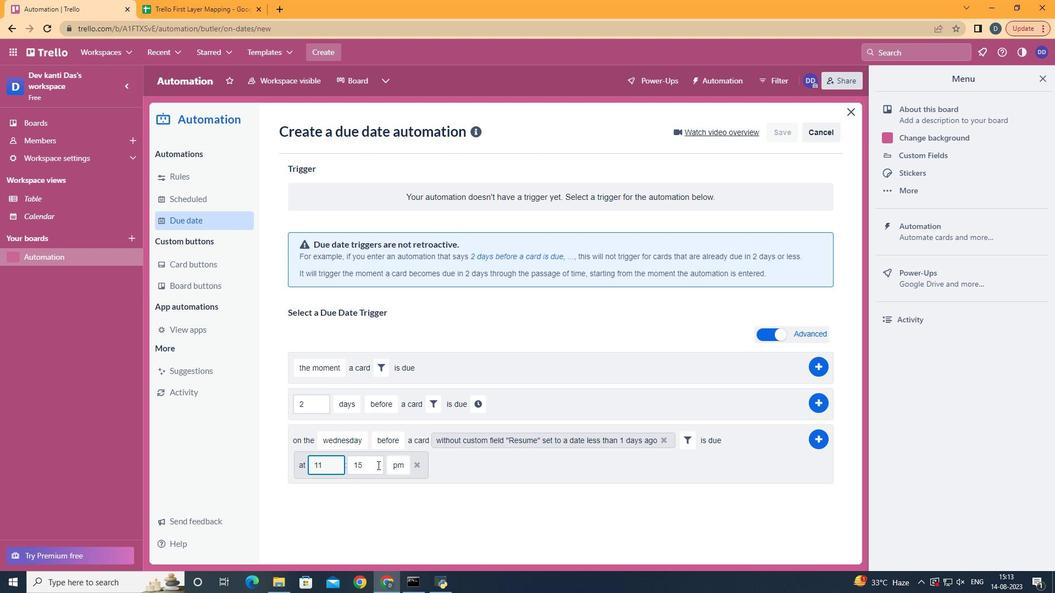 
Action: Mouse pressed left at (376, 464)
Screenshot: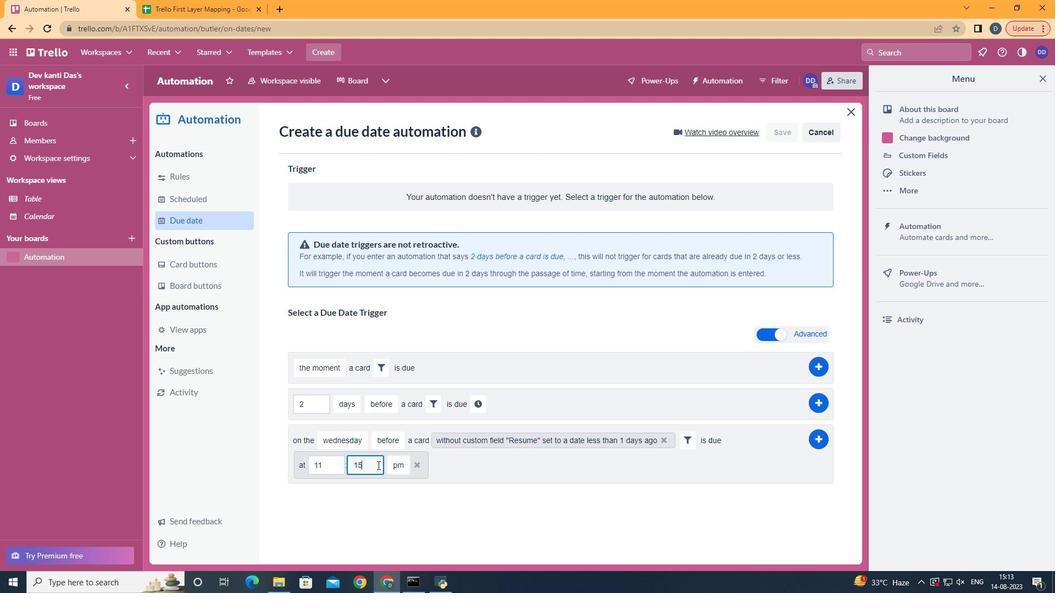 
Action: Key pressed <Key.backspace><Key.backspace>00
Screenshot: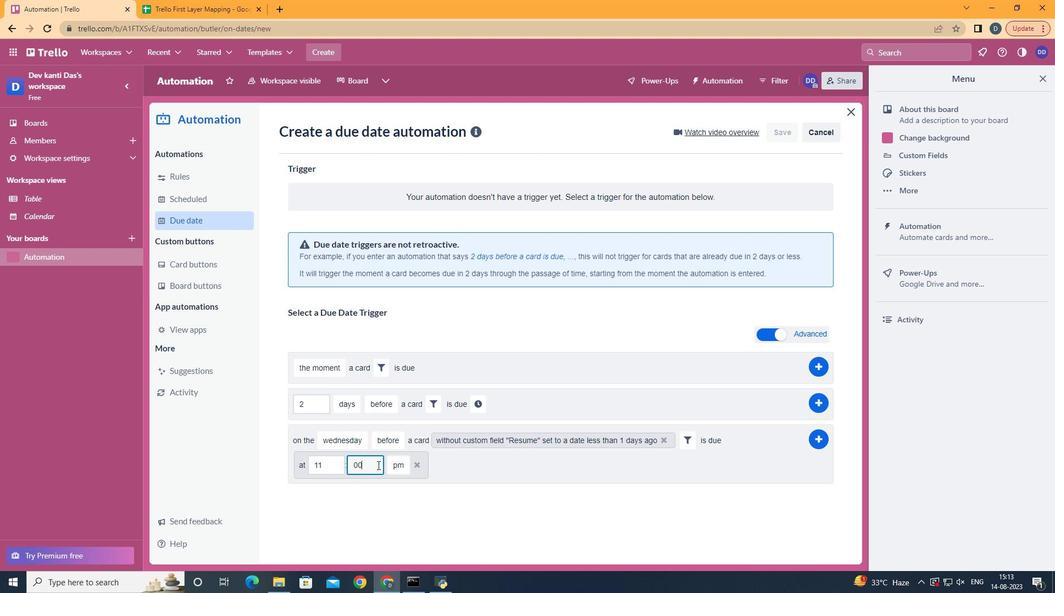 
Action: Mouse moved to (402, 482)
Screenshot: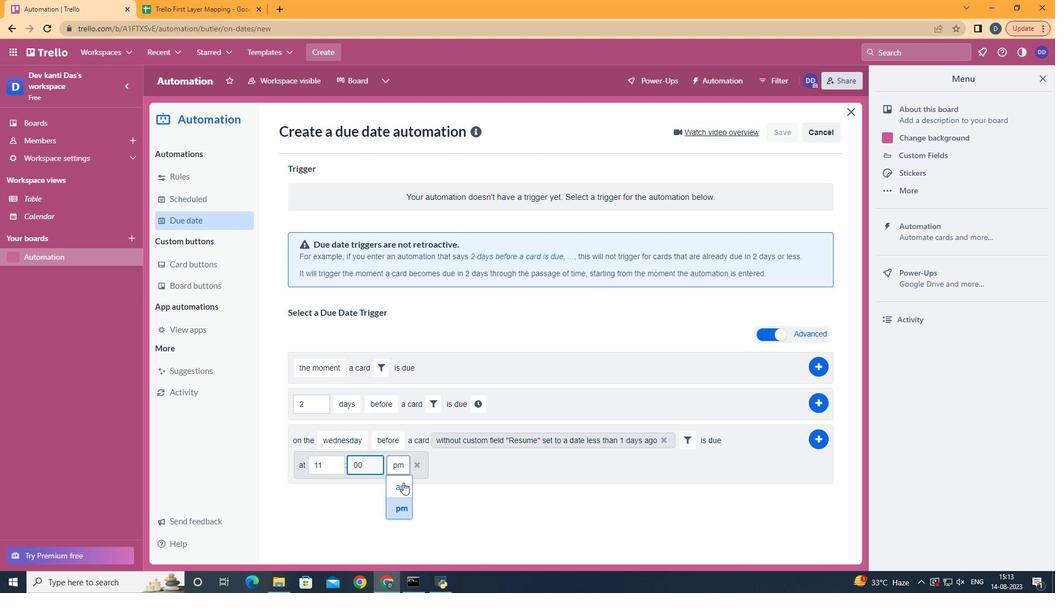 
Action: Mouse pressed left at (402, 482)
Screenshot: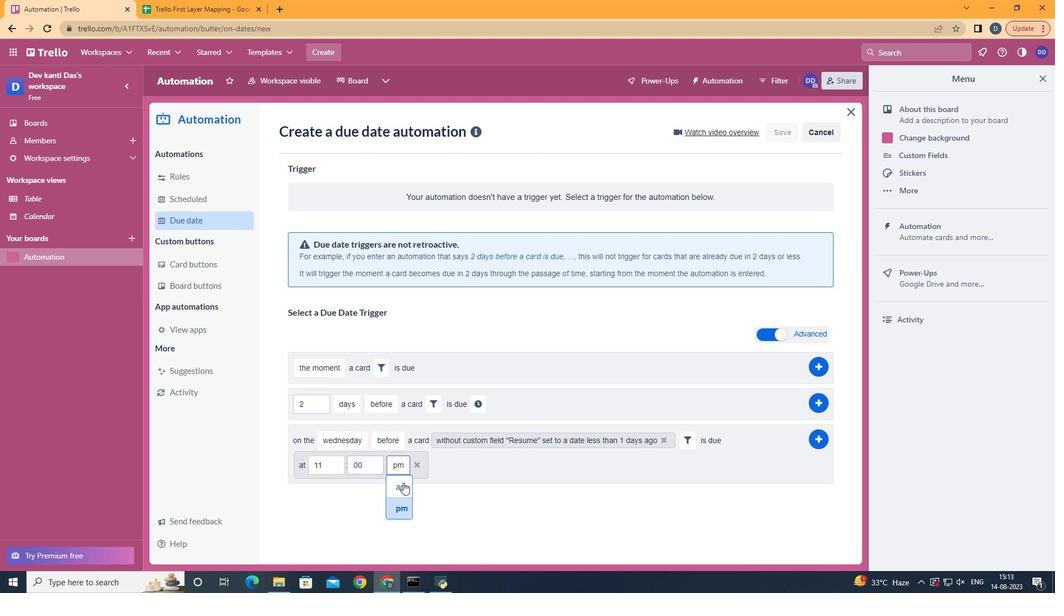
Action: Mouse moved to (824, 438)
Screenshot: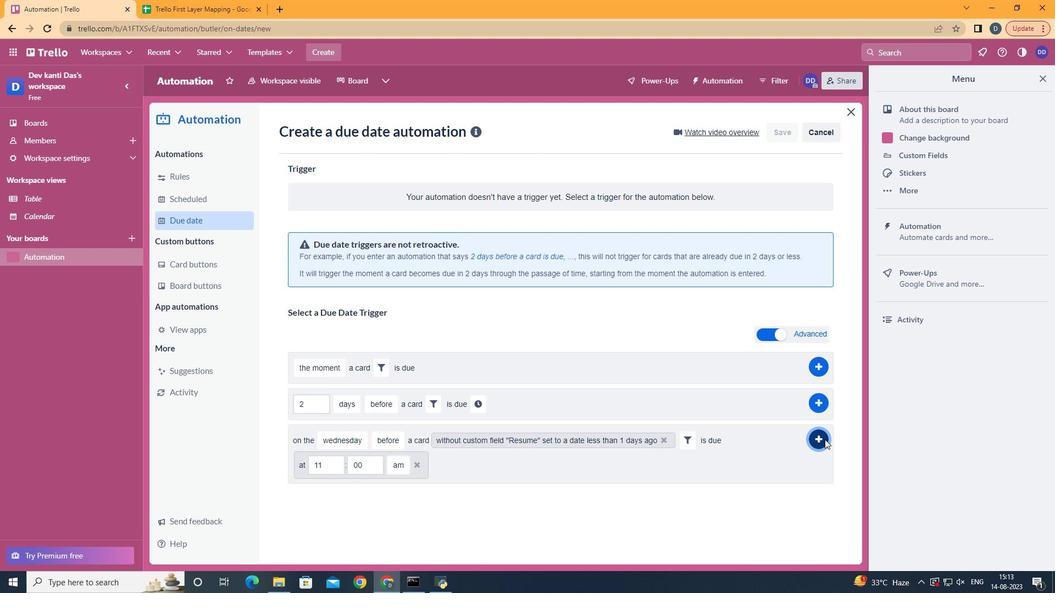 
Action: Mouse pressed left at (824, 438)
Screenshot: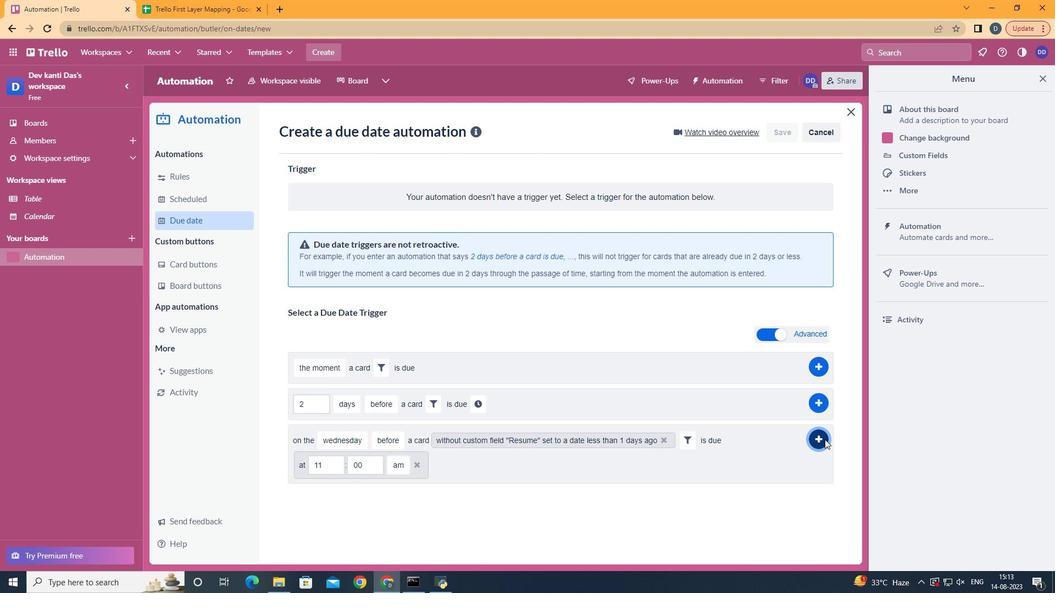 
